 Task: Open Card Card0000000037 in Board Board0000000010 in Workspace WS0000000004 in Trello. Add Member Email0000000013 to Card Card0000000037 in Board Board0000000010 in Workspace WS0000000004 in Trello. Add Green Label titled Label0000000037 to Card Card0000000037 in Board Board0000000010 in Workspace WS0000000004 in Trello. Add Checklist CL0000000037 to Card Card0000000037 in Board Board0000000010 in Workspace WS0000000004 in Trello. Add Dates with Start Date as Apr 08 2023 and Due Date as Apr 30 2023 to Card Card0000000037 in Board Board0000000010 in Workspace WS0000000004 in Trello
Action: Mouse moved to (499, 496)
Screenshot: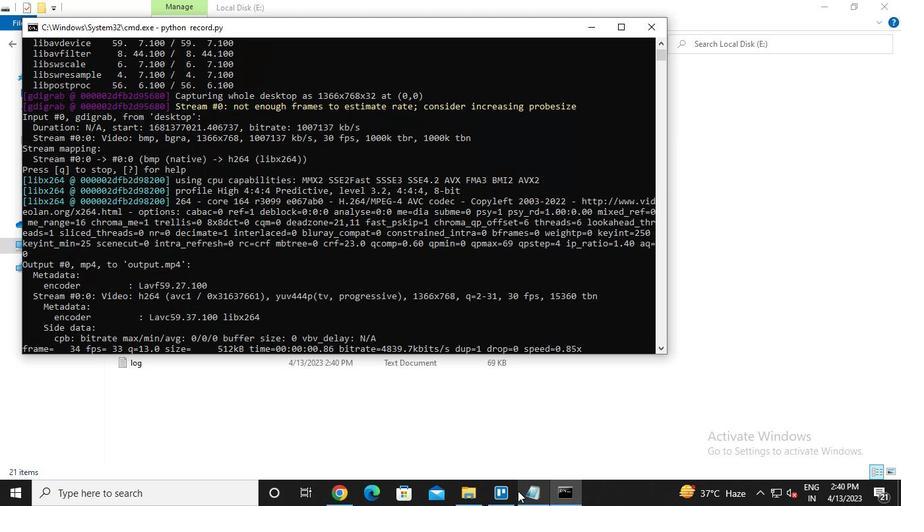
Action: Mouse pressed left at (499, 496)
Screenshot: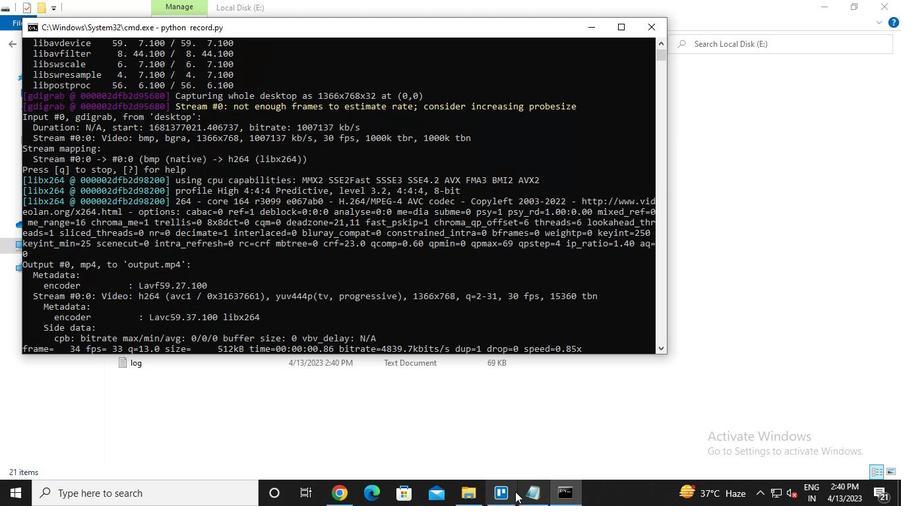 
Action: Mouse moved to (274, 124)
Screenshot: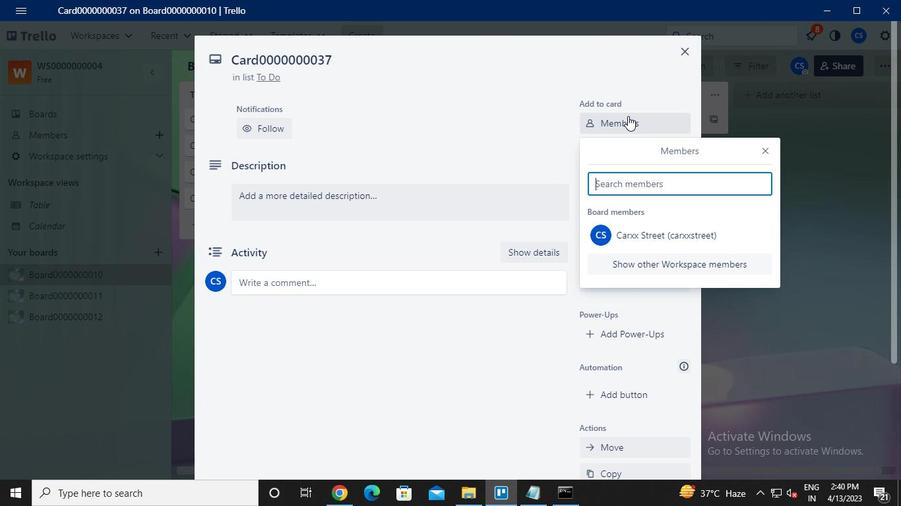 
Action: Mouse pressed left at (274, 124)
Screenshot: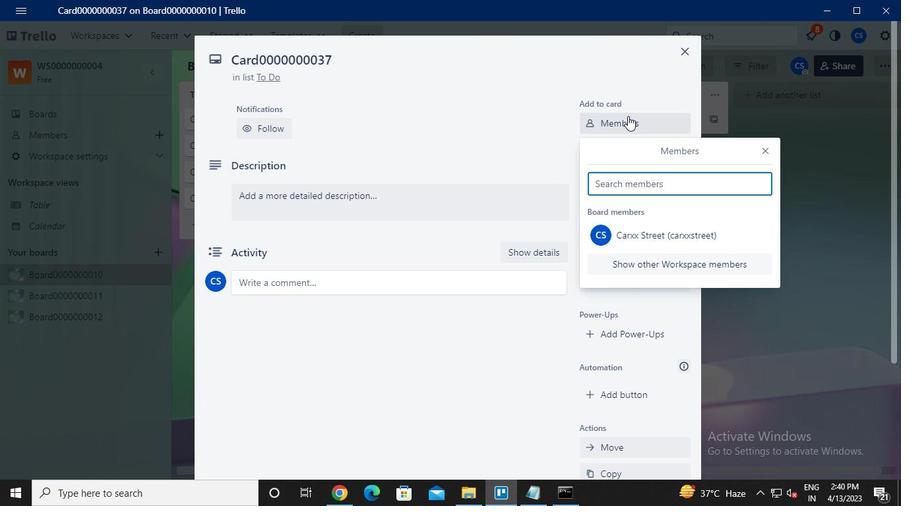 
Action: Mouse moved to (628, 125)
Screenshot: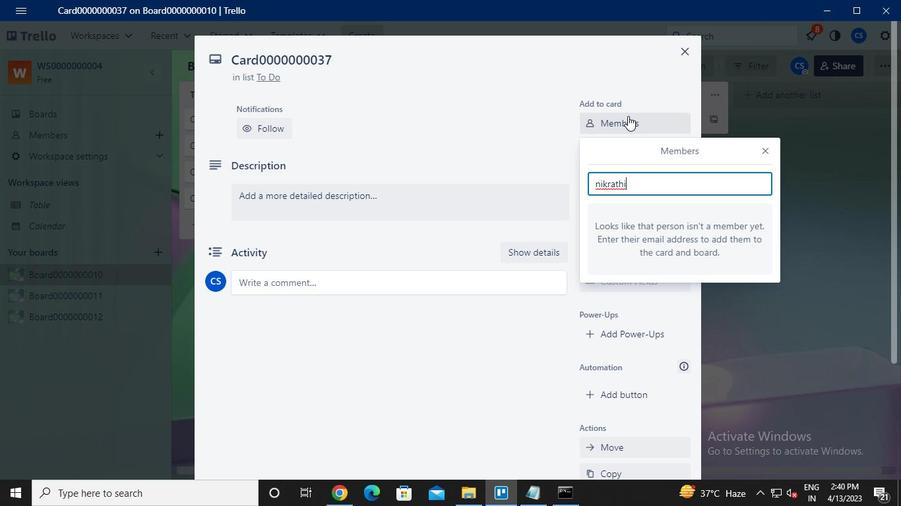 
Action: Mouse pressed left at (628, 125)
Screenshot: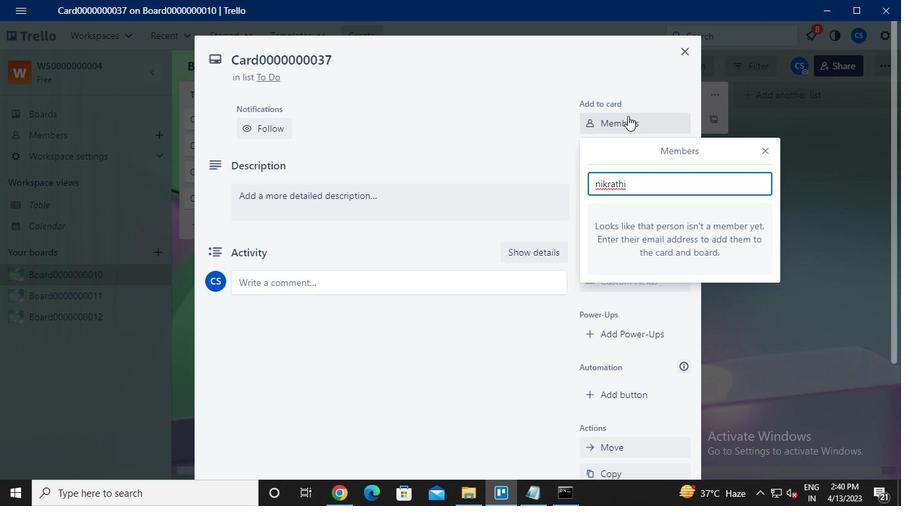 
Action: Mouse moved to (543, 187)
Screenshot: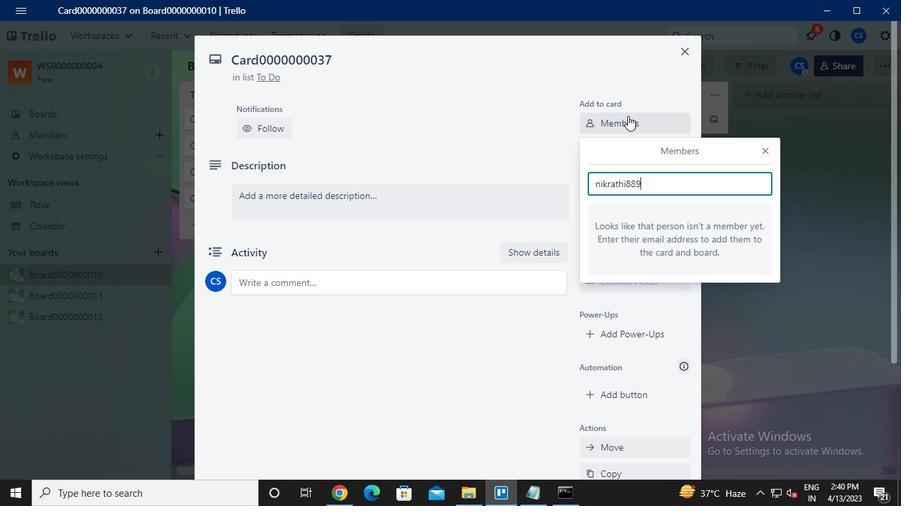 
Action: Keyboard n
Screenshot: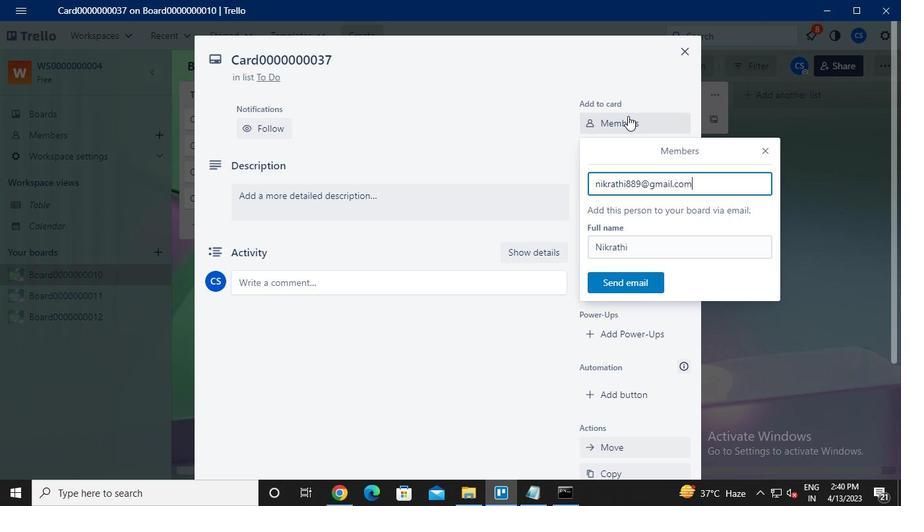 
Action: Keyboard i
Screenshot: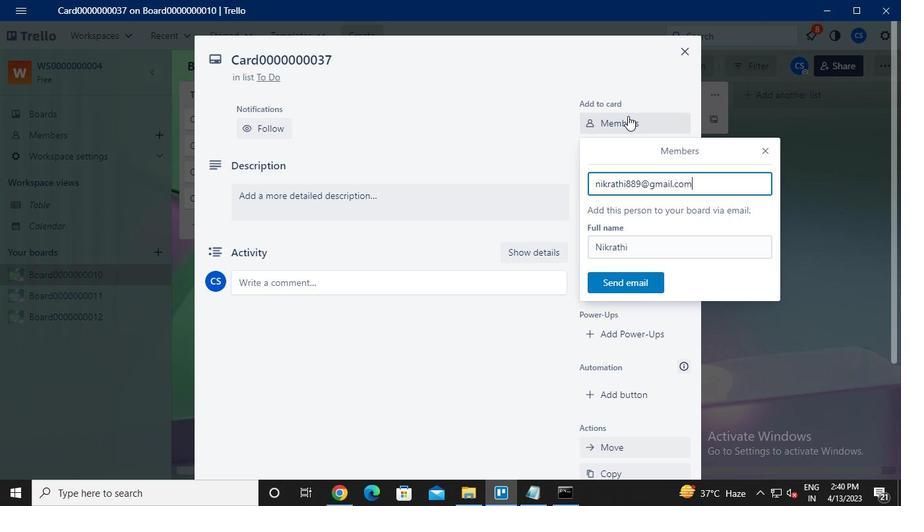 
Action: Keyboard k
Screenshot: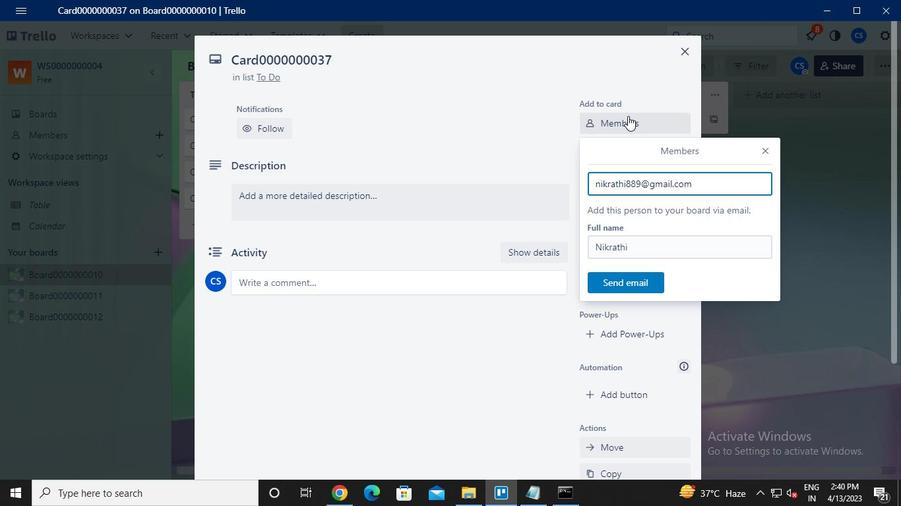 
Action: Keyboard r
Screenshot: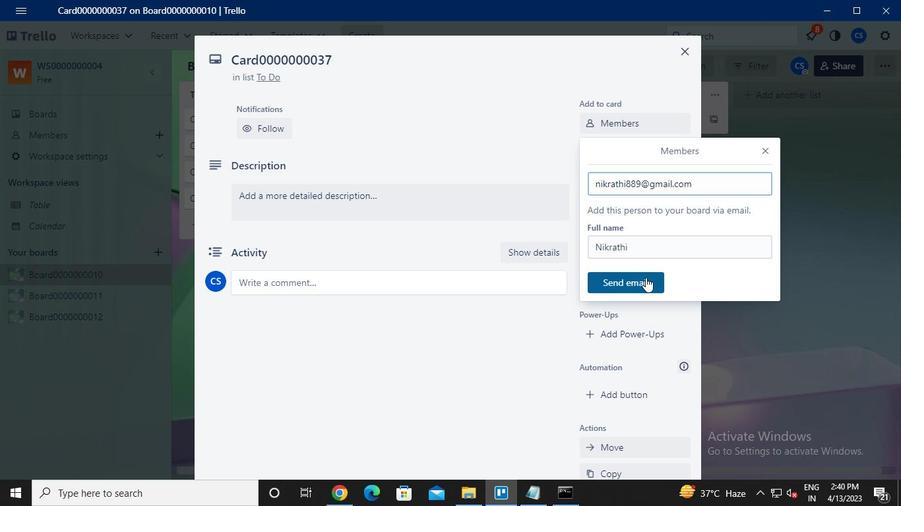 
Action: Keyboard a
Screenshot: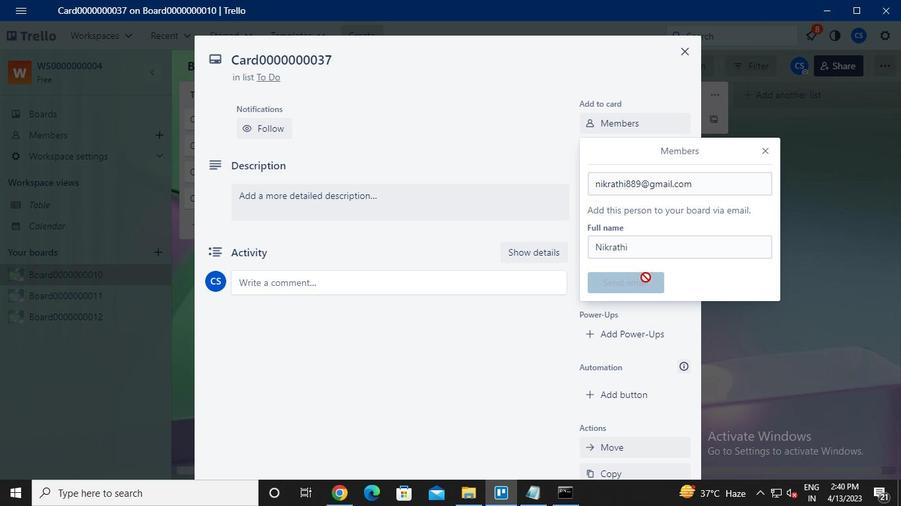 
Action: Keyboard t
Screenshot: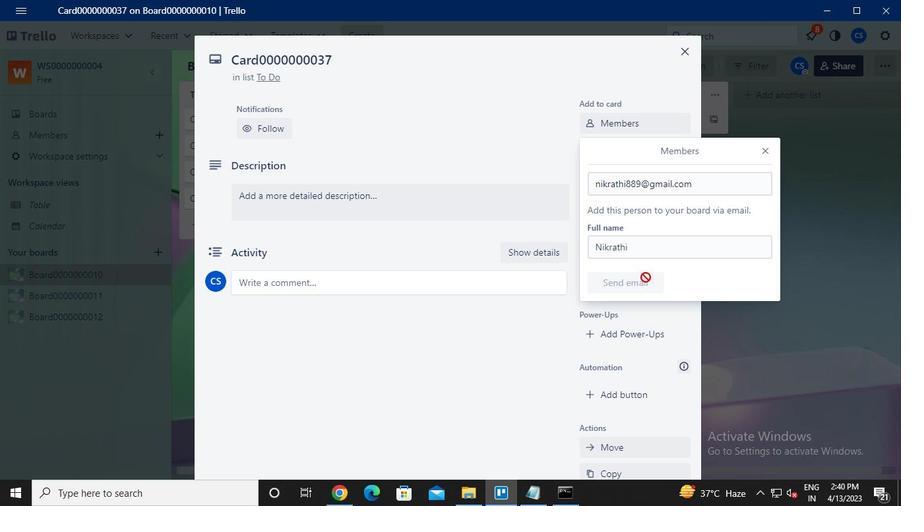 
Action: Keyboard h
Screenshot: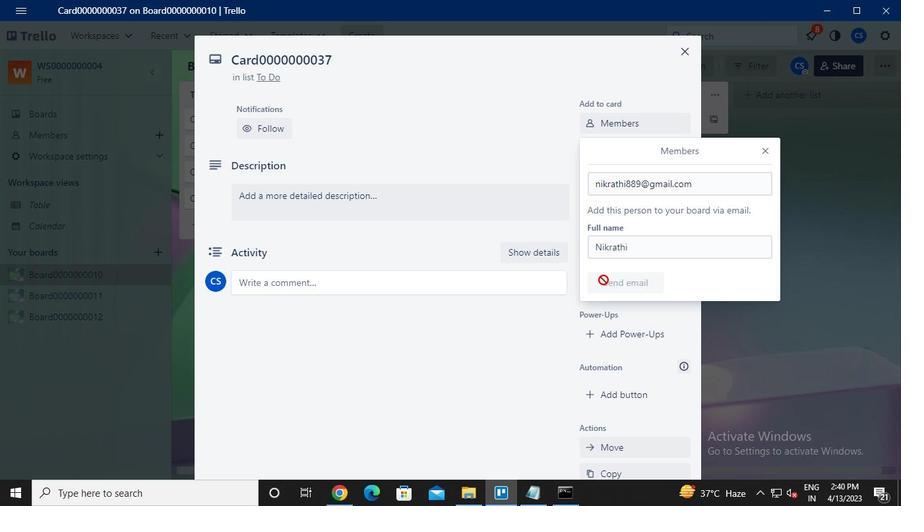 
Action: Keyboard i
Screenshot: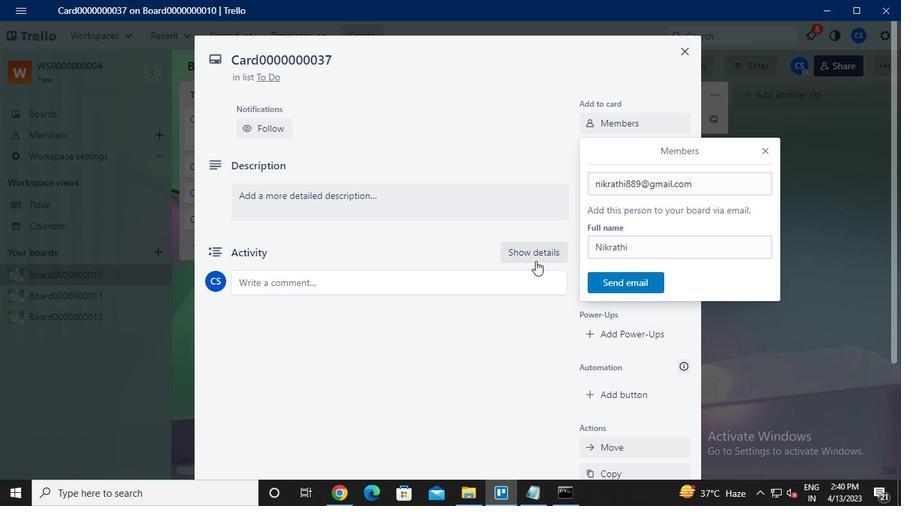 
Action: Keyboard <104>
Screenshot: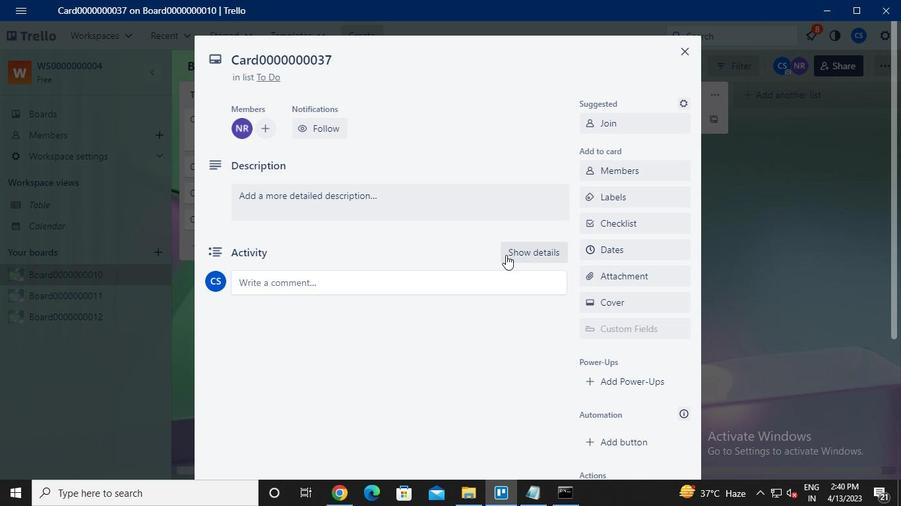 
Action: Keyboard <104>
Screenshot: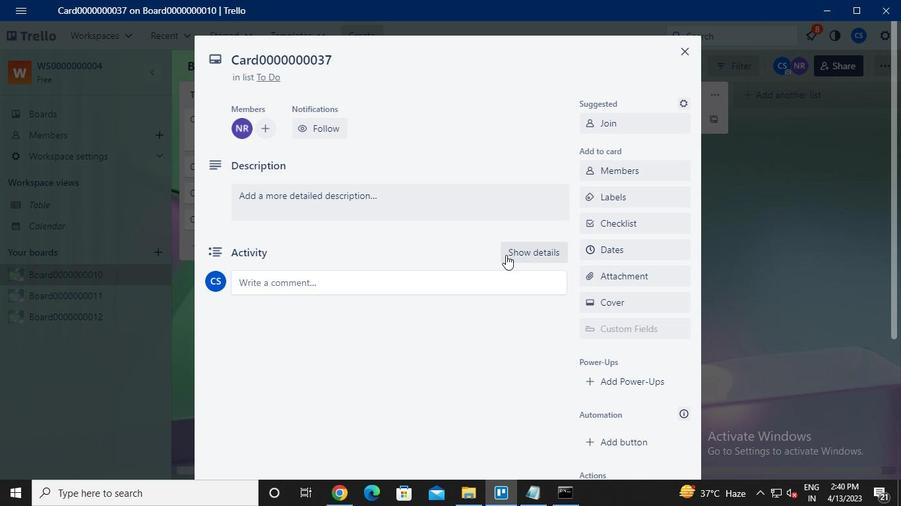 
Action: Keyboard <105>
Screenshot: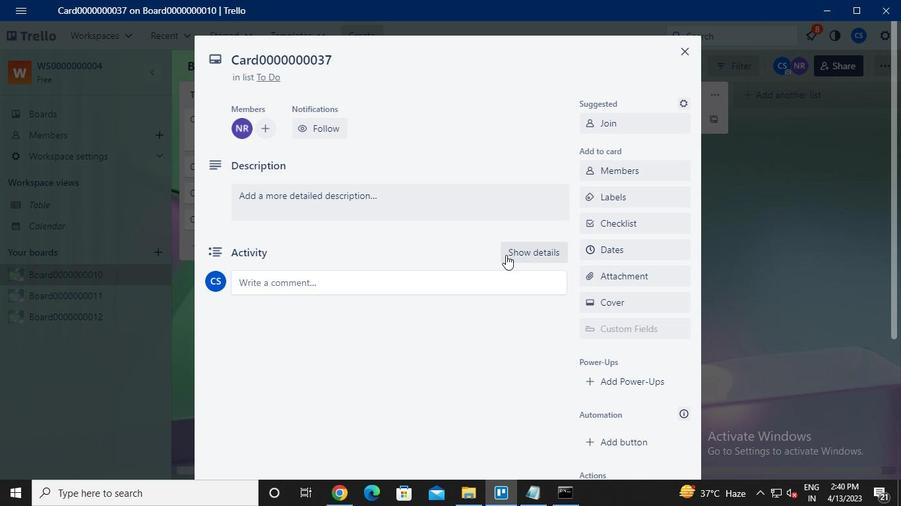 
Action: Keyboard Key.shift
Screenshot: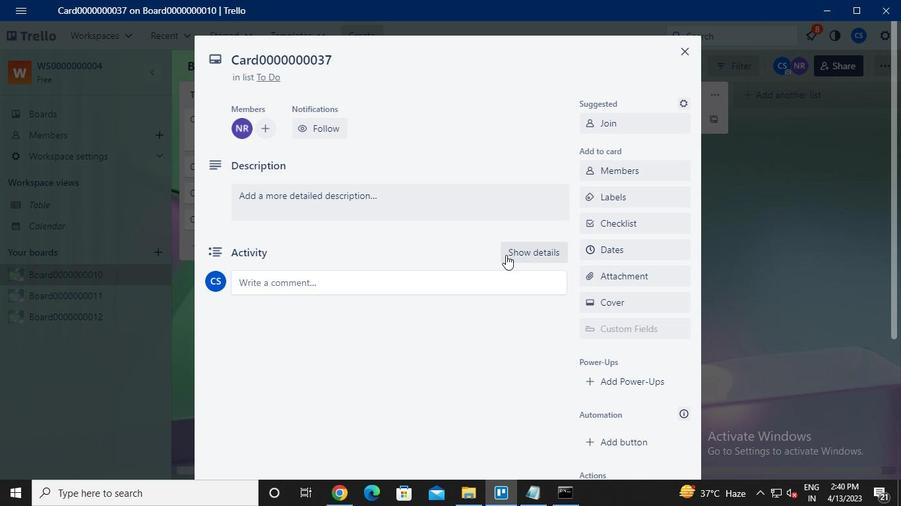 
Action: Keyboard @
Screenshot: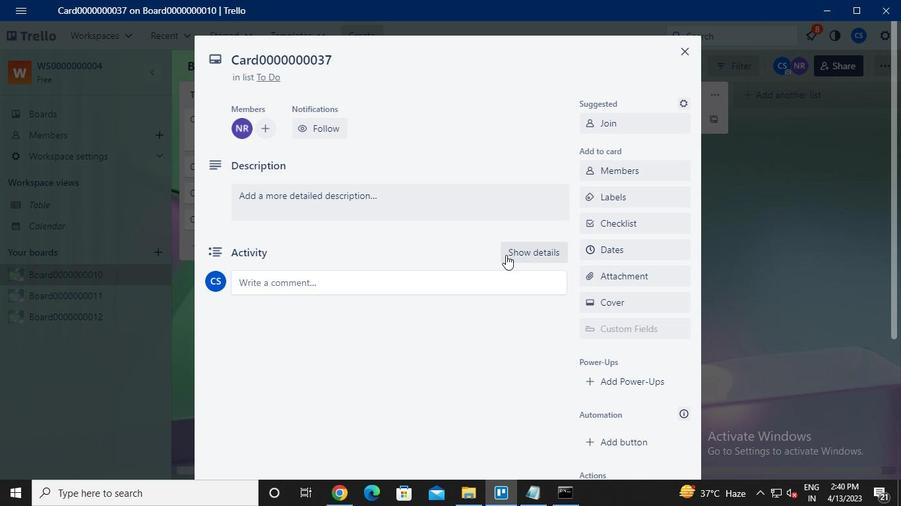 
Action: Keyboard g
Screenshot: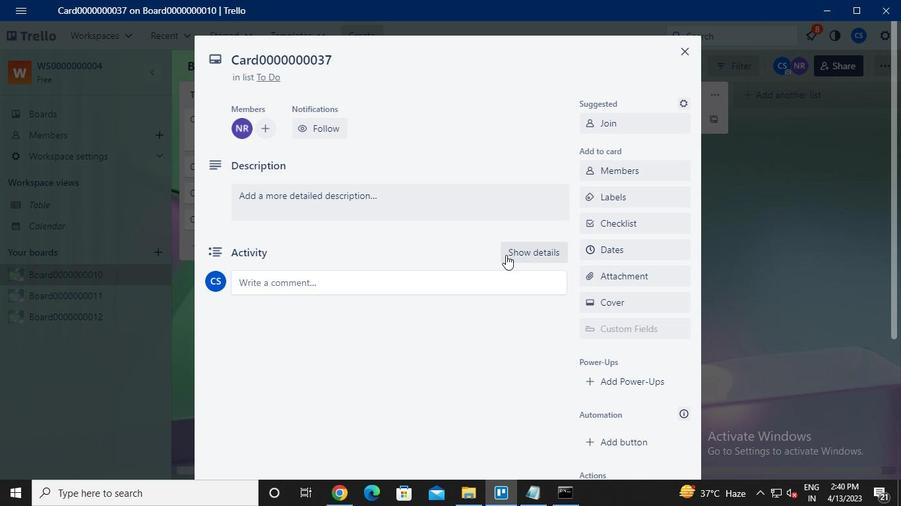
Action: Keyboard m
Screenshot: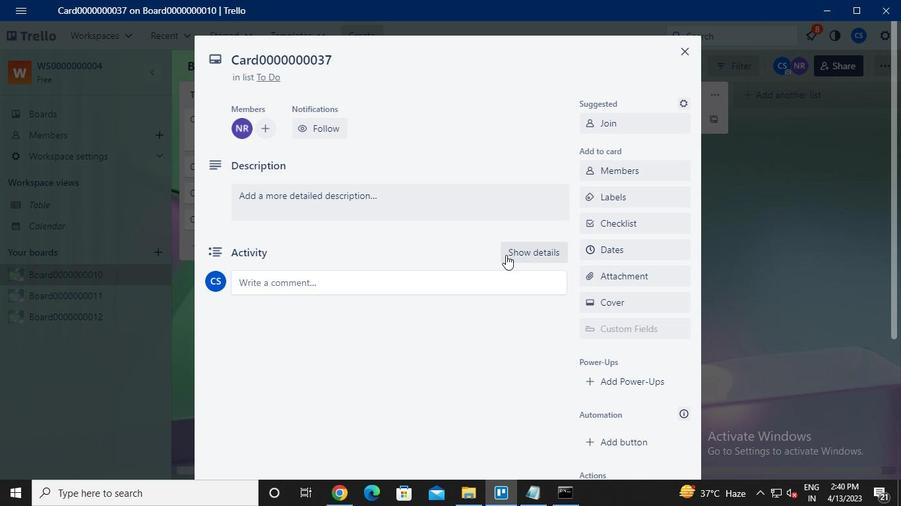 
Action: Keyboard a
Screenshot: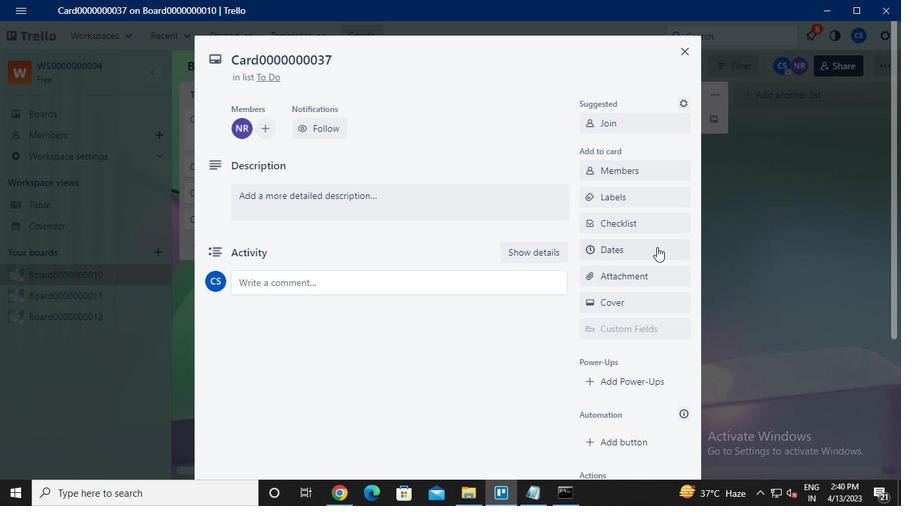 
Action: Keyboard i
Screenshot: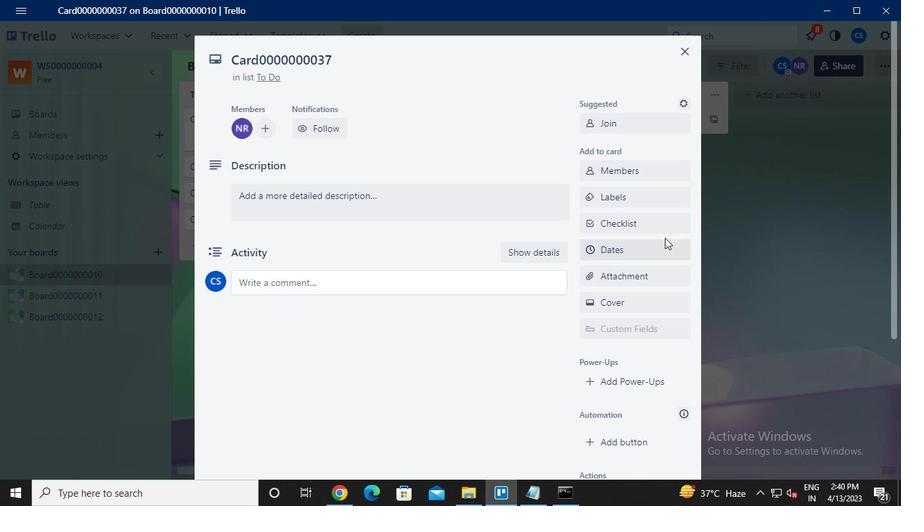 
Action: Keyboard l
Screenshot: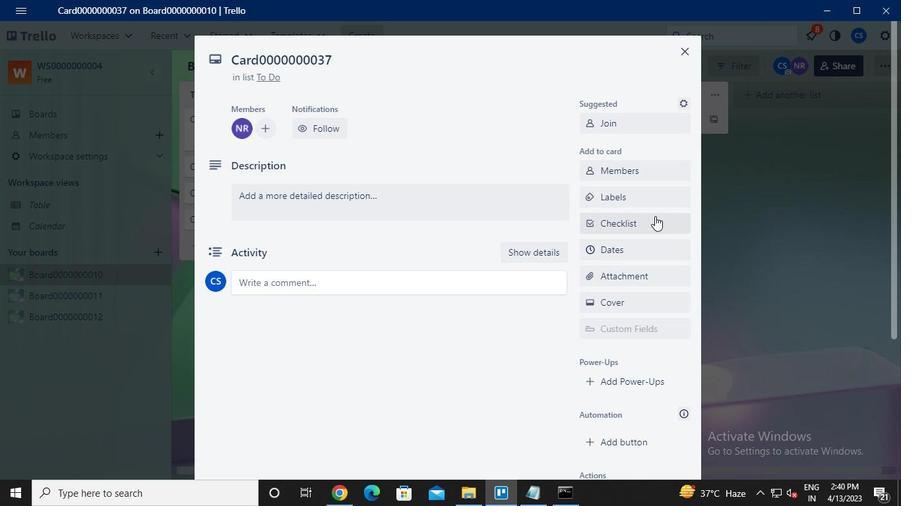
Action: Keyboard .
Screenshot: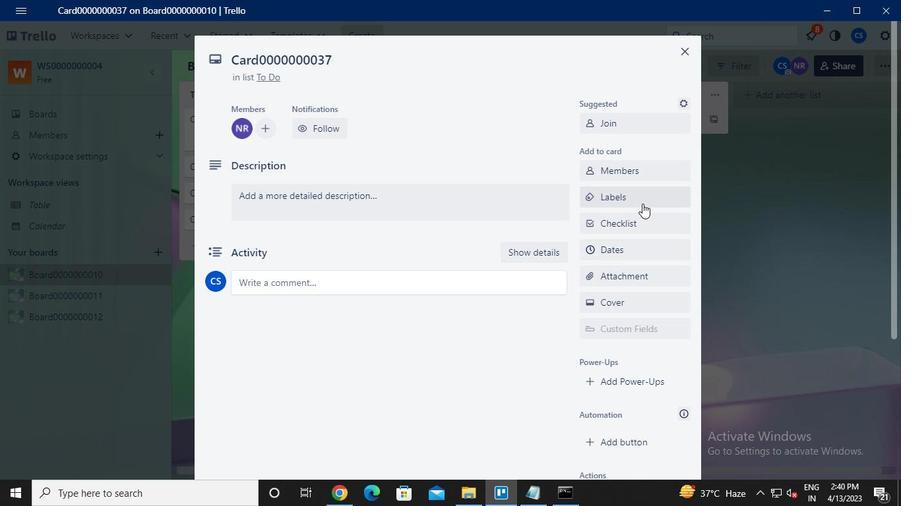 
Action: Keyboard c
Screenshot: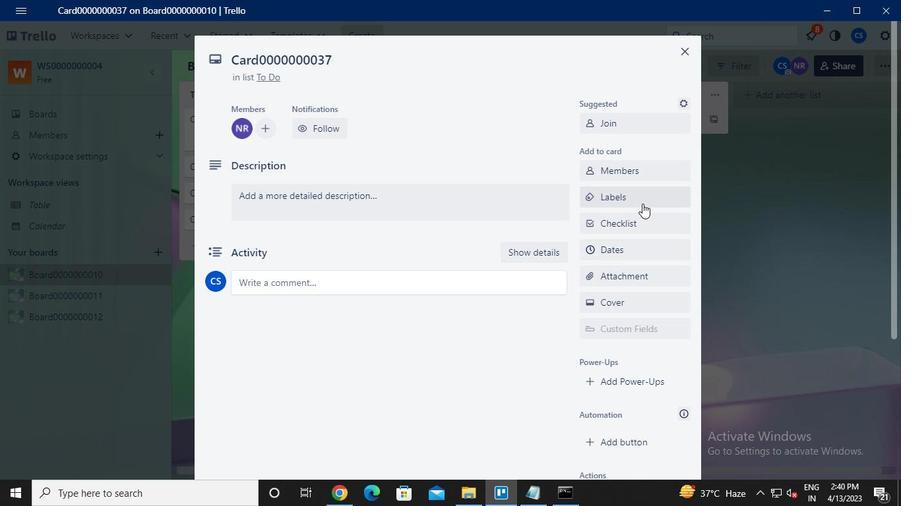 
Action: Keyboard o
Screenshot: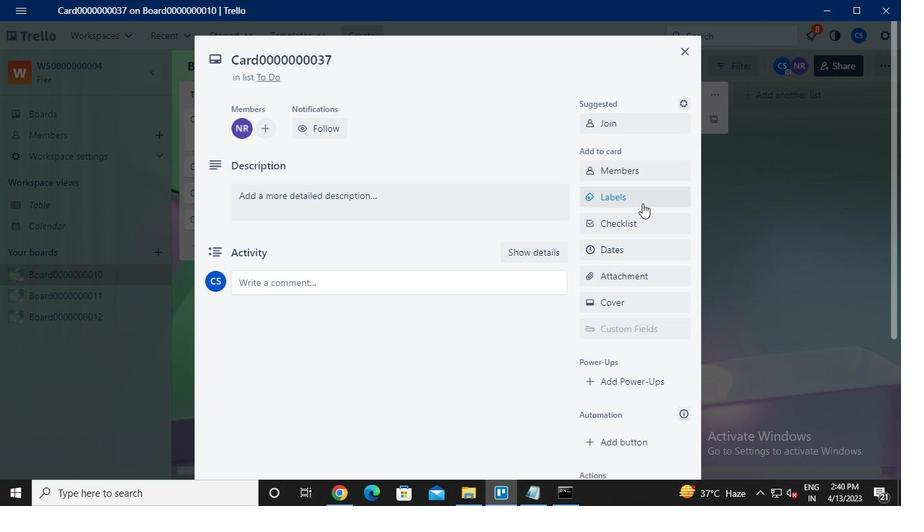 
Action: Keyboard m
Screenshot: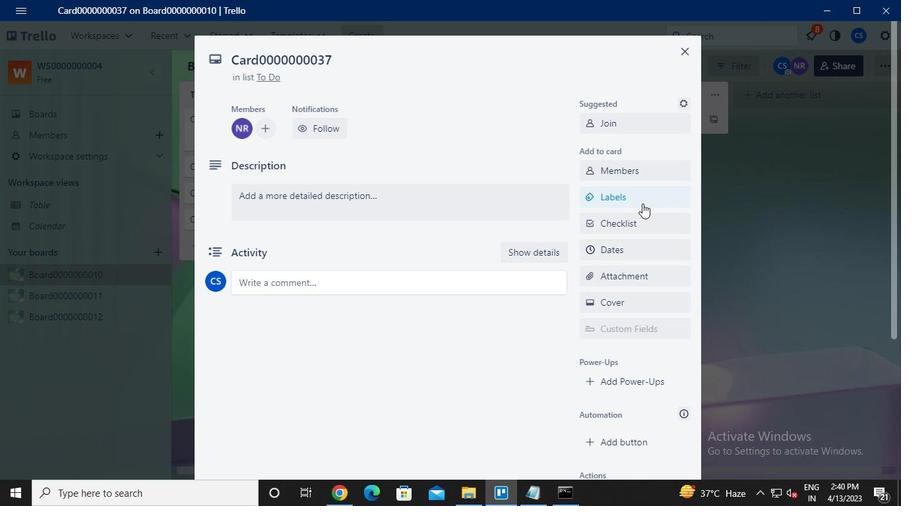 
Action: Keyboard Key.enter
Screenshot: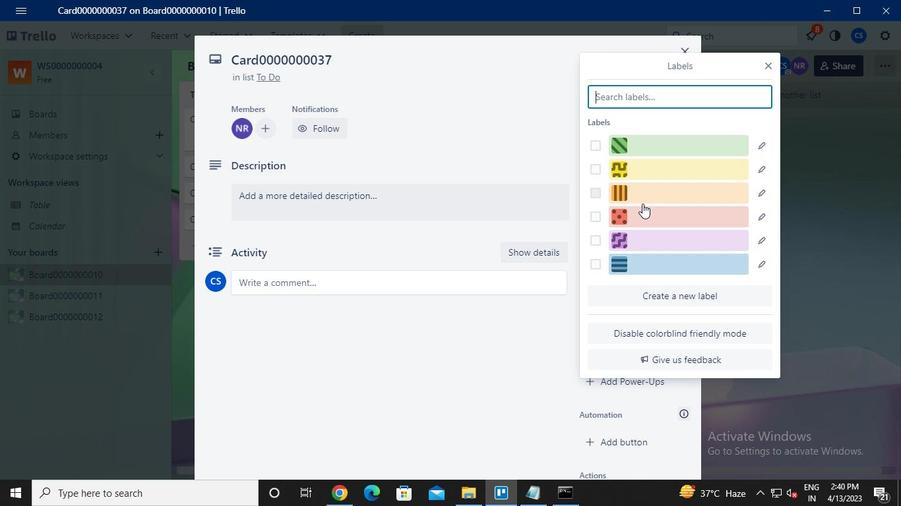 
Action: Mouse moved to (765, 153)
Screenshot: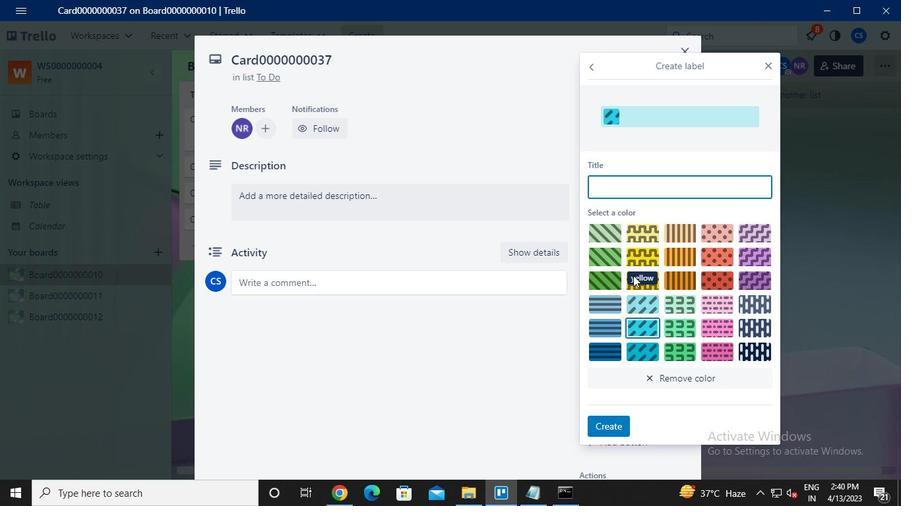 
Action: Mouse pressed left at (765, 153)
Screenshot: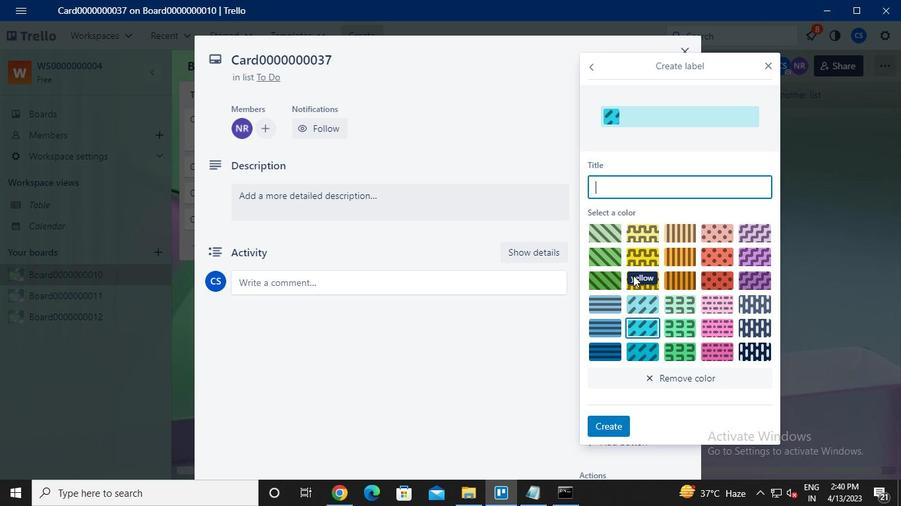 
Action: Mouse moved to (621, 122)
Screenshot: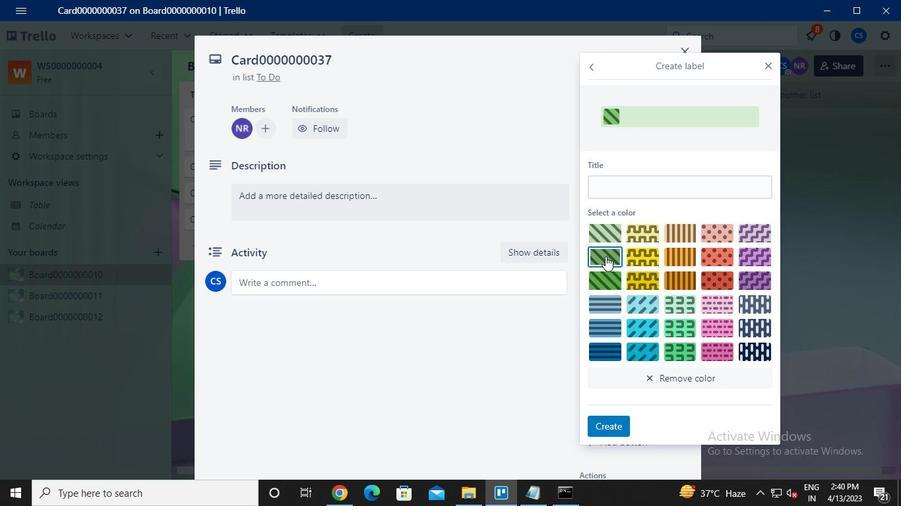 
Action: Mouse pressed left at (621, 122)
Screenshot: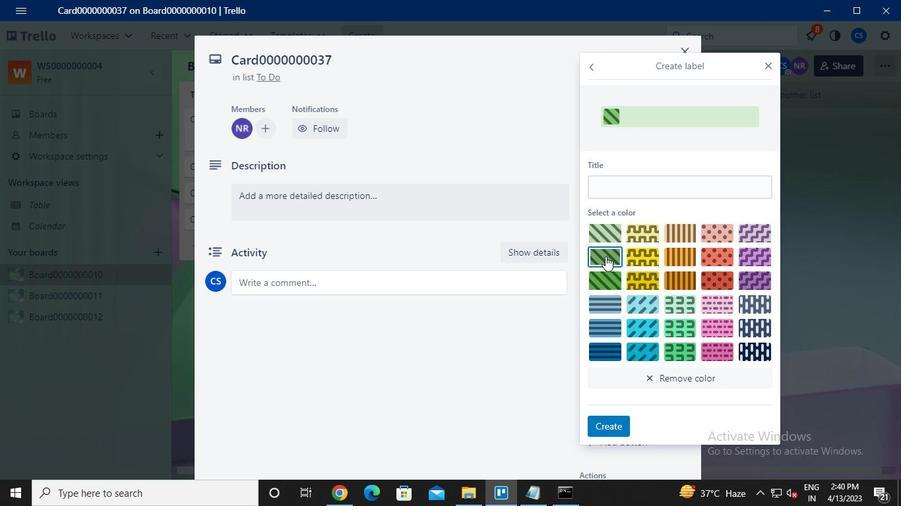 
Action: Mouse moved to (768, 155)
Screenshot: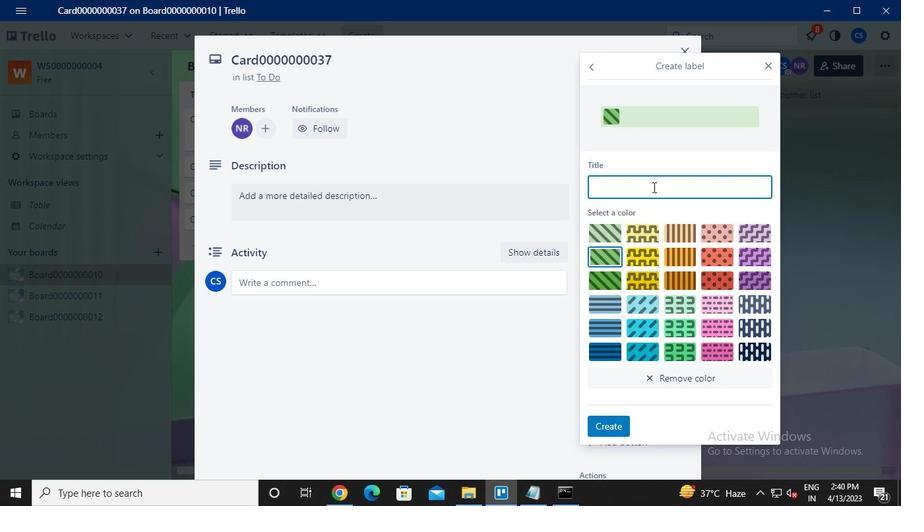 
Action: Mouse pressed left at (768, 155)
Screenshot: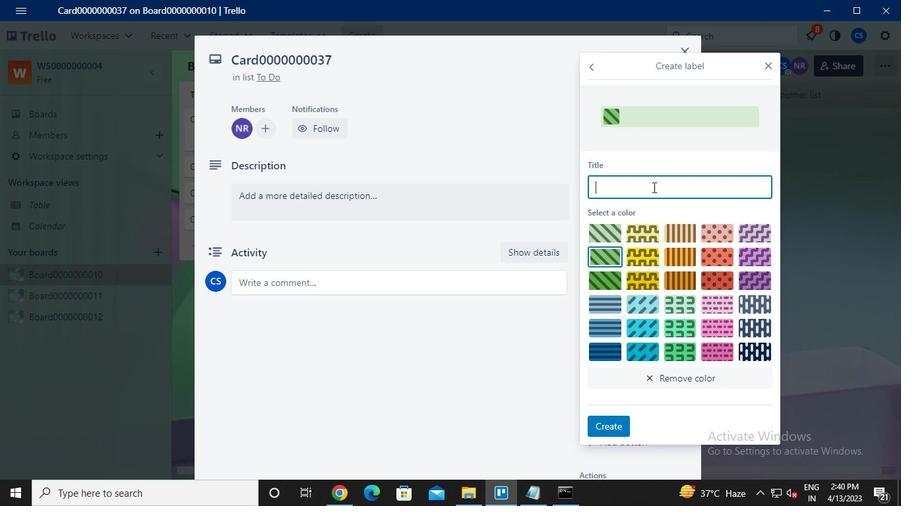 
Action: Mouse moved to (635, 120)
Screenshot: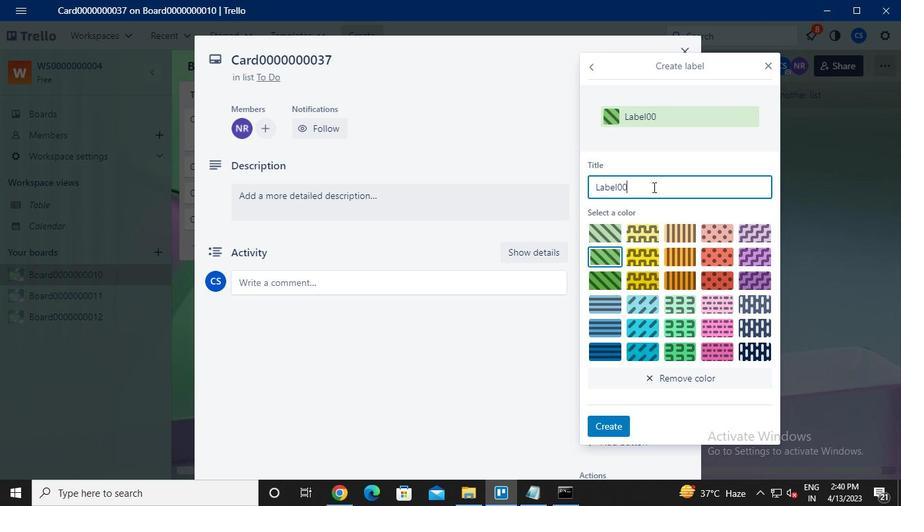 
Action: Mouse pressed left at (635, 120)
Screenshot: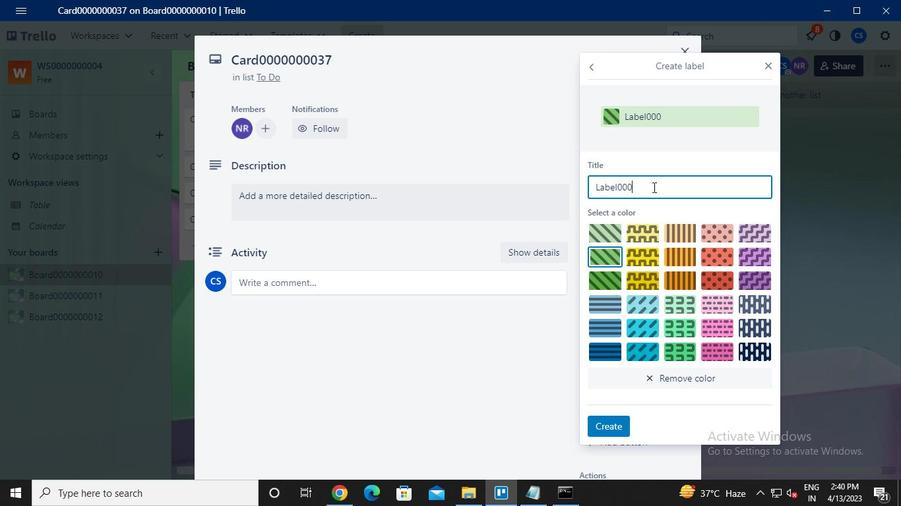 
Action: Mouse moved to (763, 149)
Screenshot: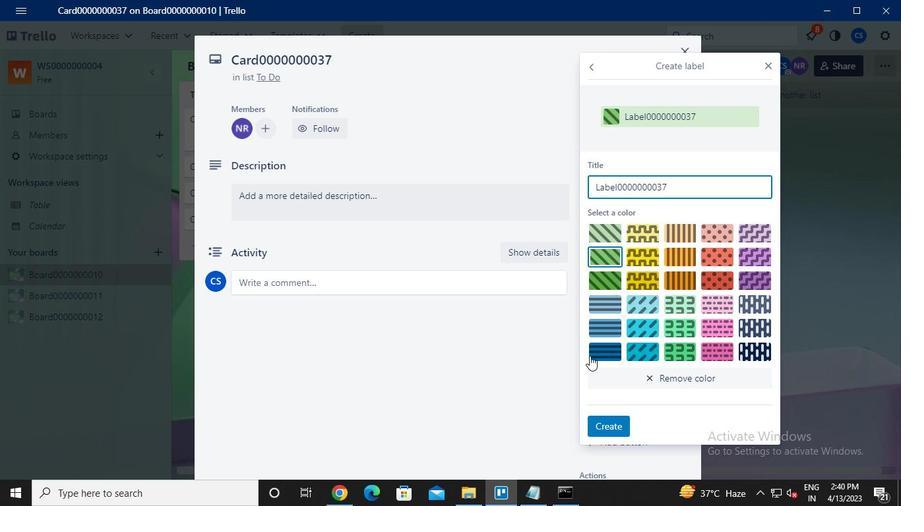 
Action: Mouse pressed left at (763, 149)
Screenshot: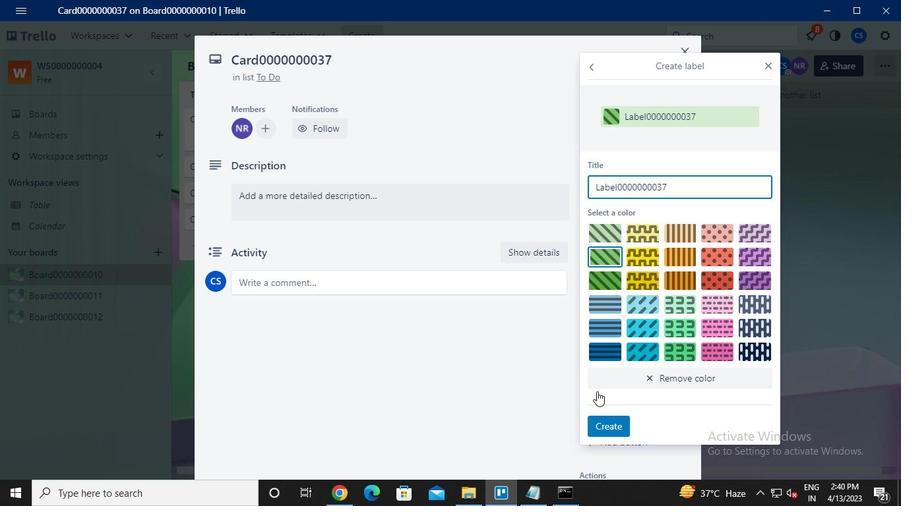 
Action: Mouse moved to (689, 54)
Screenshot: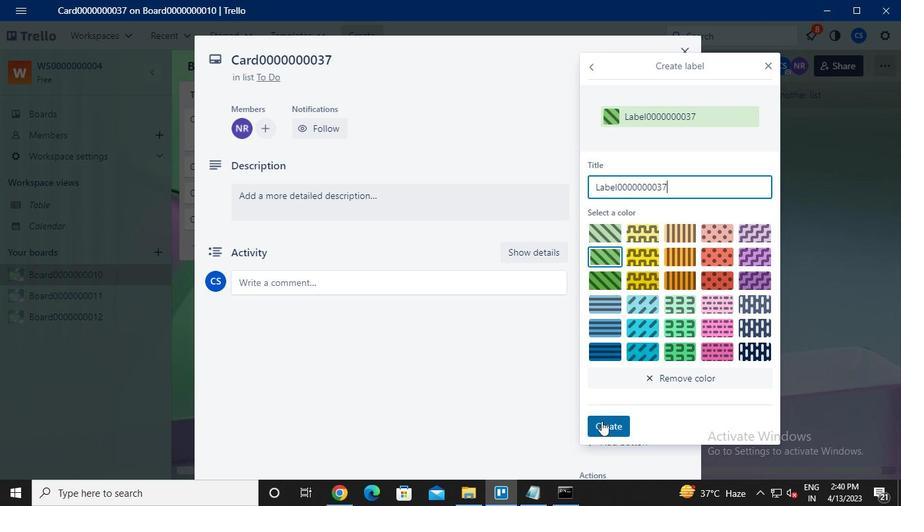 
Action: Mouse pressed left at (689, 54)
Screenshot: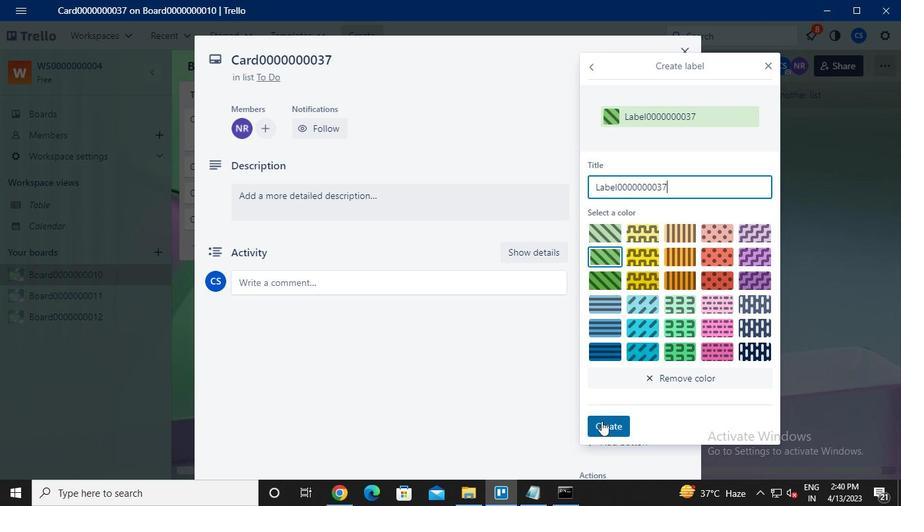 
Action: Mouse moved to (556, 491)
Screenshot: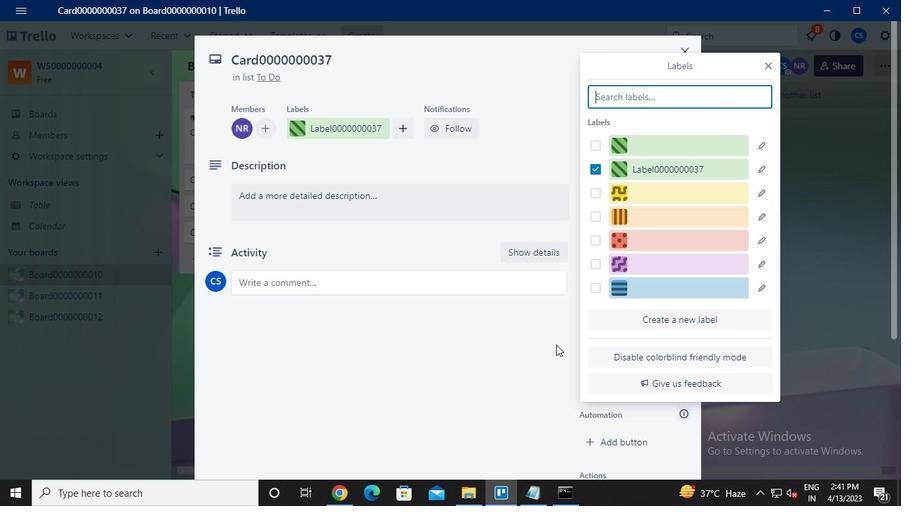 
Action: Mouse pressed left at (556, 491)
Screenshot: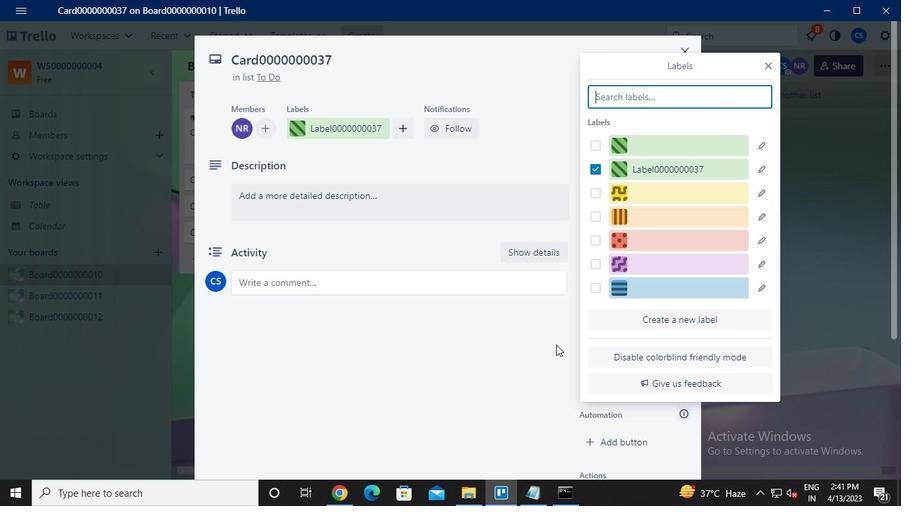 
Action: Mouse moved to (730, 108)
Screenshot: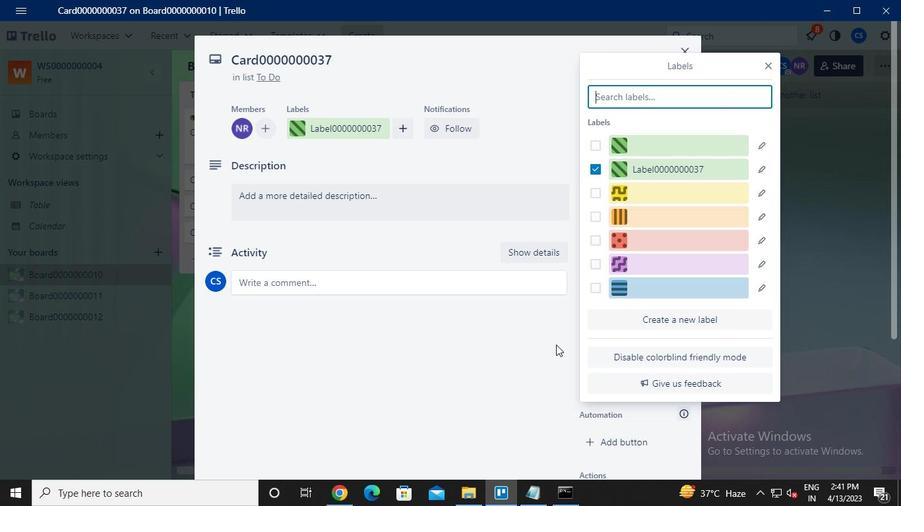 
Action: Mouse pressed left at (730, 108)
Screenshot: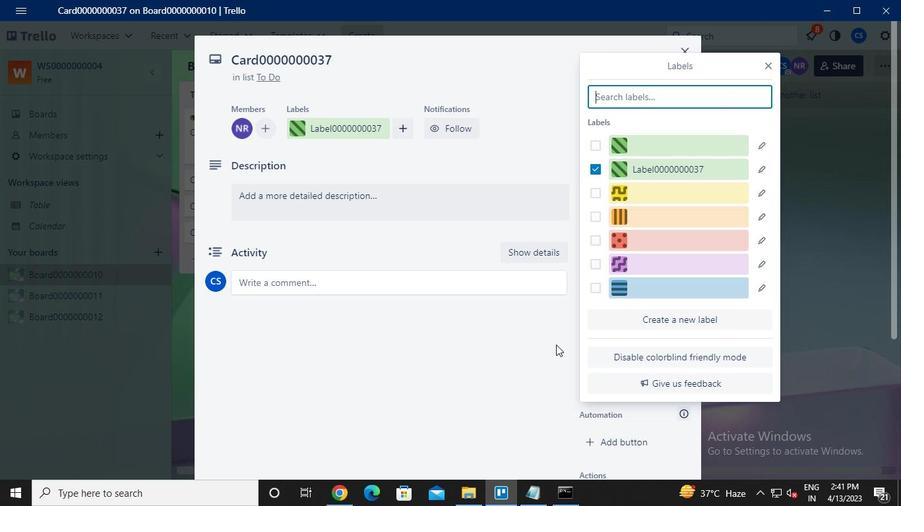 
Action: Mouse moved to (508, 494)
Screenshot: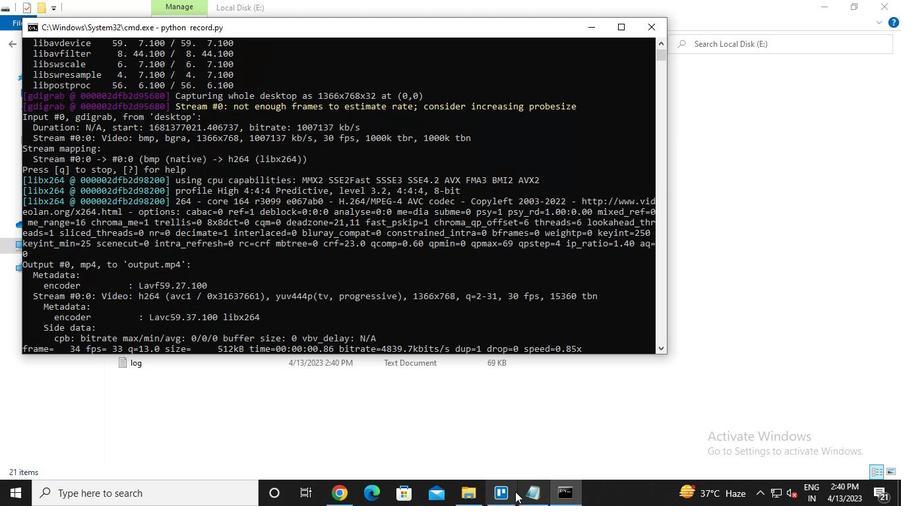 
Action: Mouse pressed left at (508, 494)
Screenshot: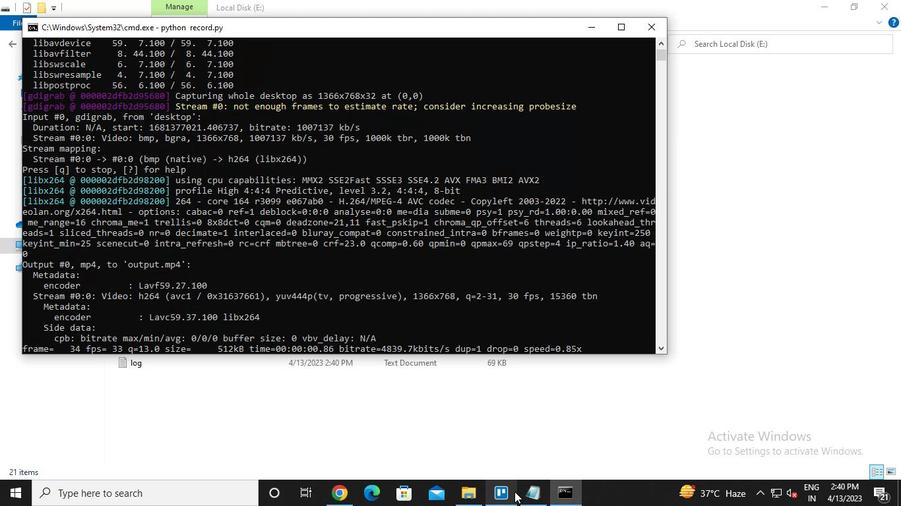 
Action: Mouse moved to (284, 122)
Screenshot: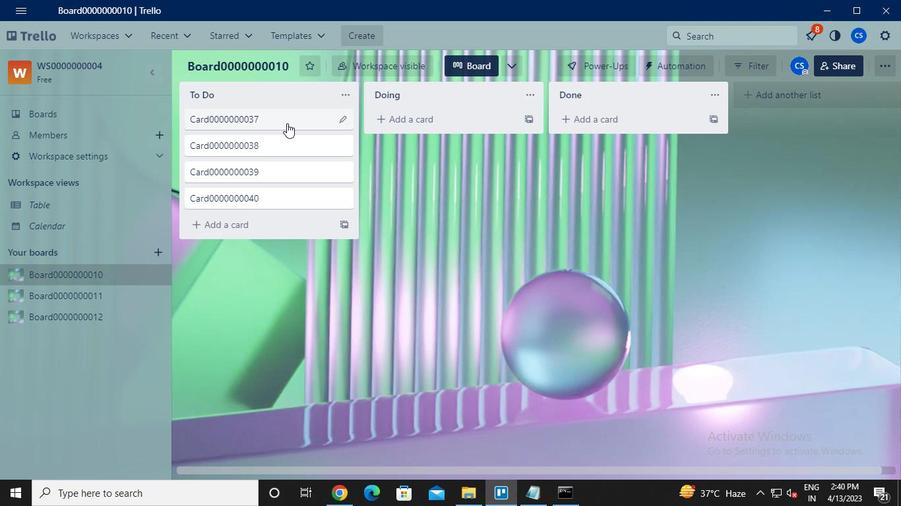 
Action: Mouse pressed left at (284, 122)
Screenshot: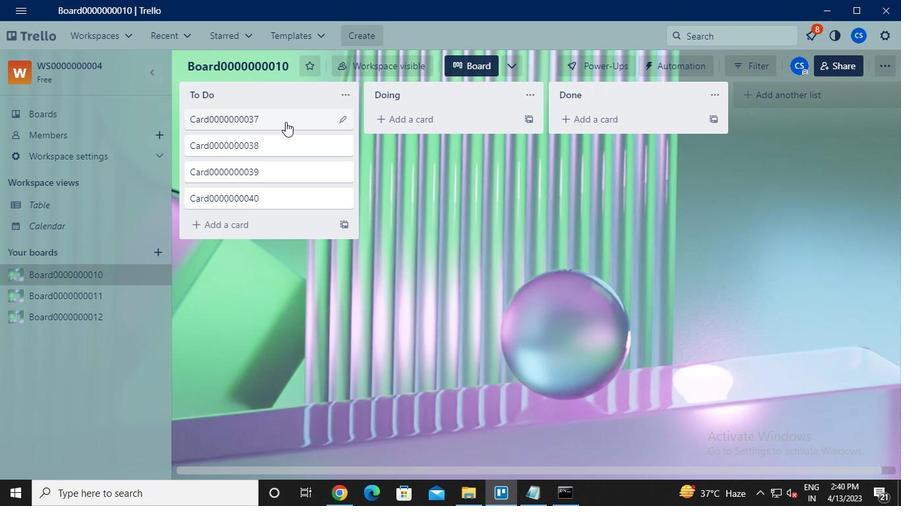 
Action: Mouse moved to (628, 116)
Screenshot: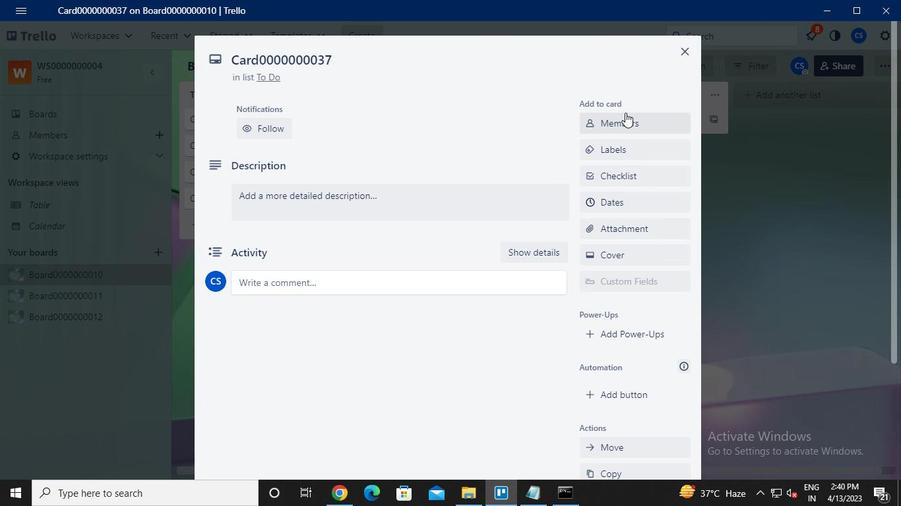
Action: Mouse pressed left at (628, 116)
Screenshot: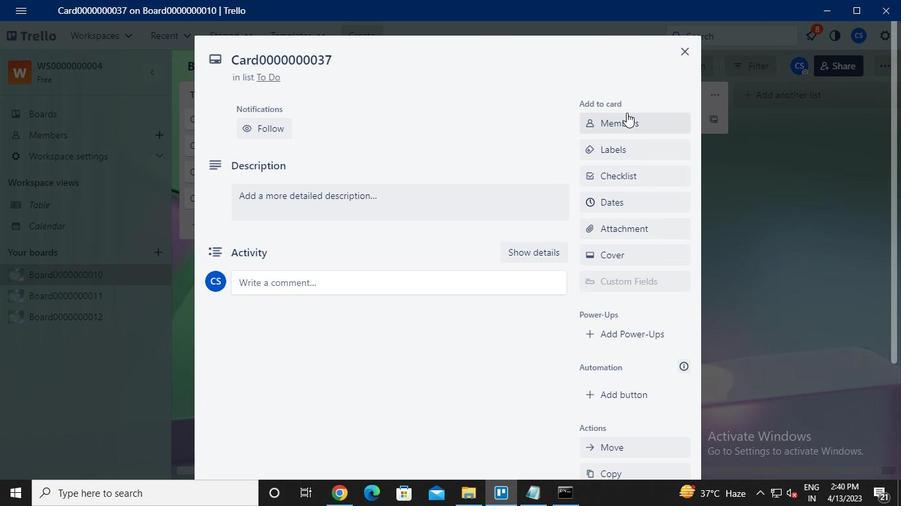 
Action: Keyboard n
Screenshot: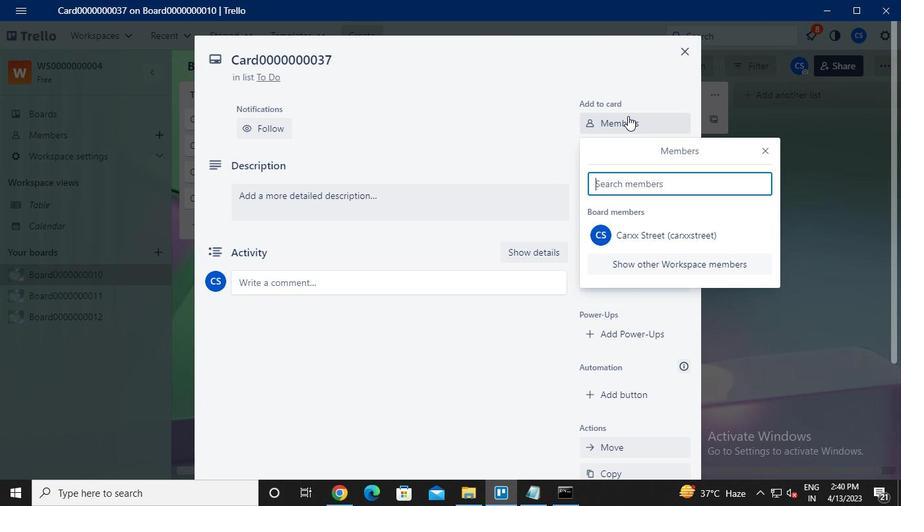
Action: Keyboard i
Screenshot: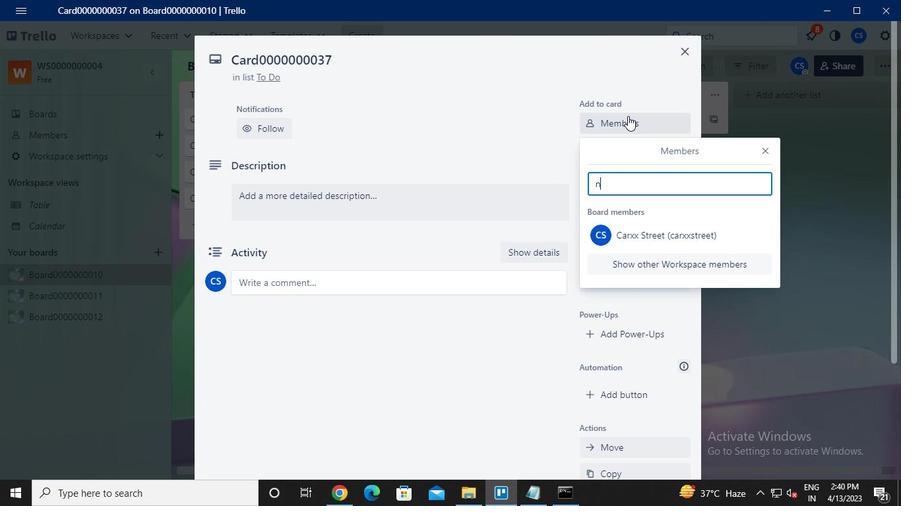 
Action: Keyboard k
Screenshot: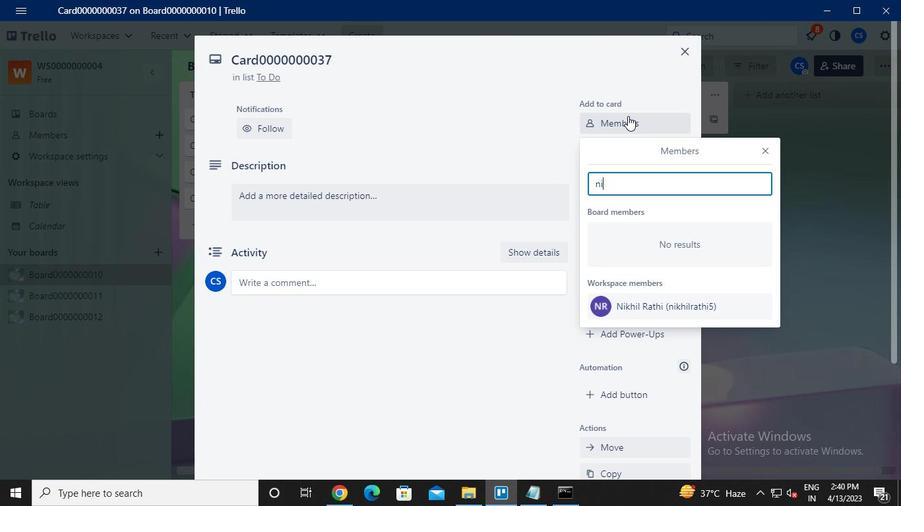 
Action: Keyboard r
Screenshot: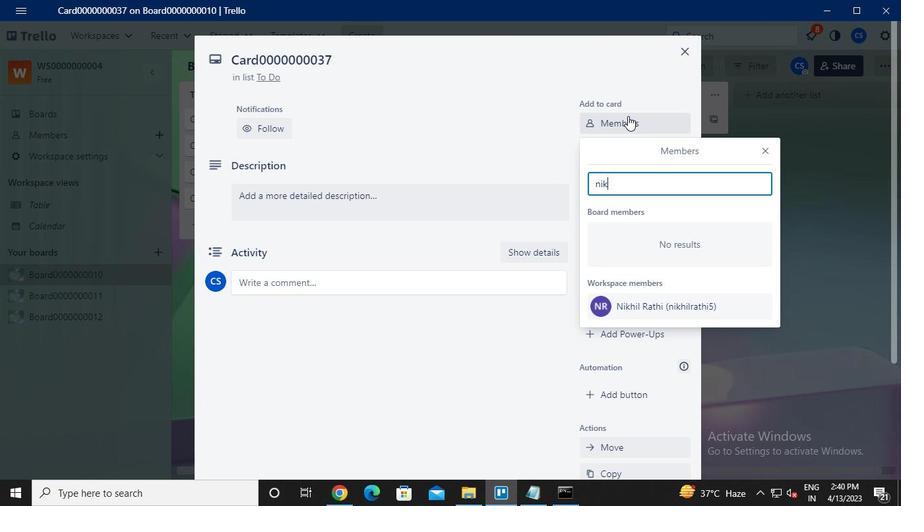 
Action: Keyboard a
Screenshot: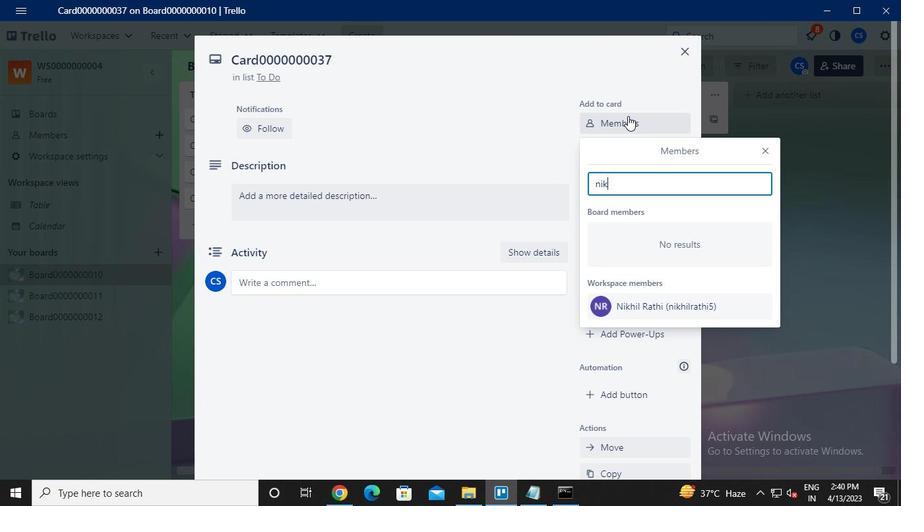 
Action: Keyboard t
Screenshot: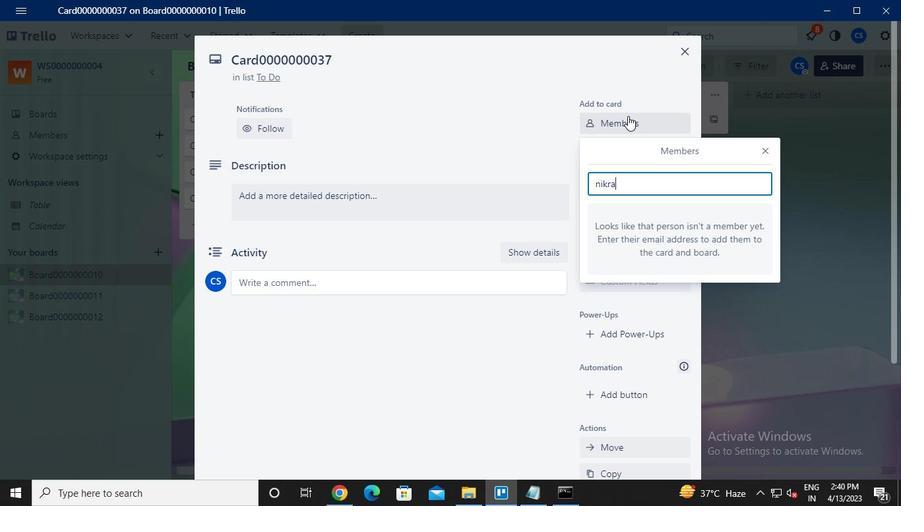 
Action: Keyboard h
Screenshot: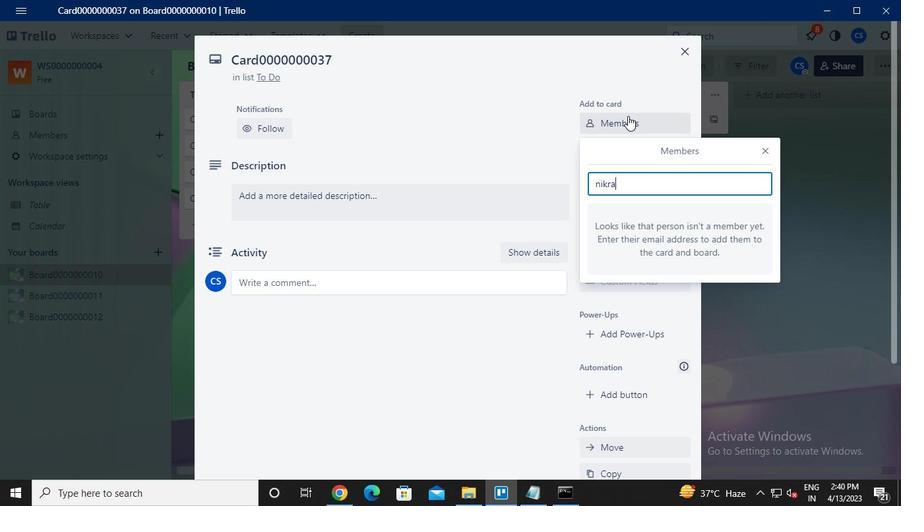 
Action: Keyboard i
Screenshot: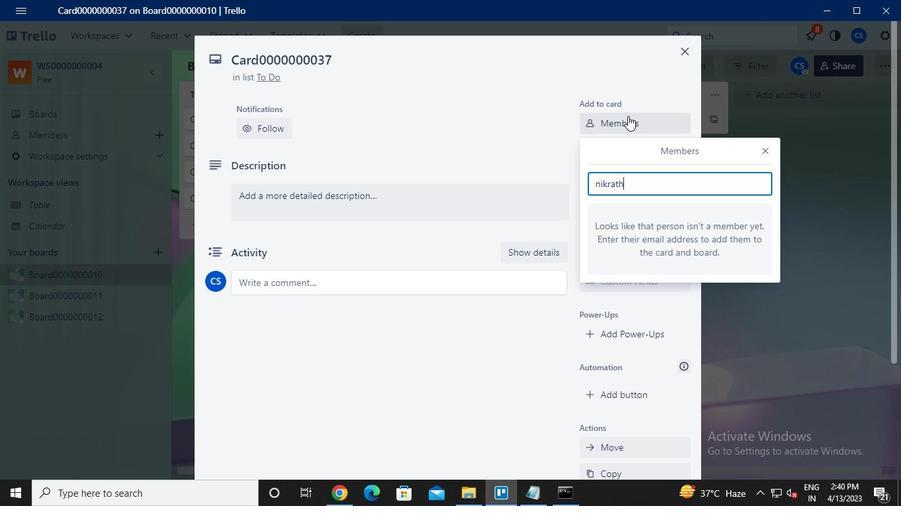 
Action: Keyboard <104>
Screenshot: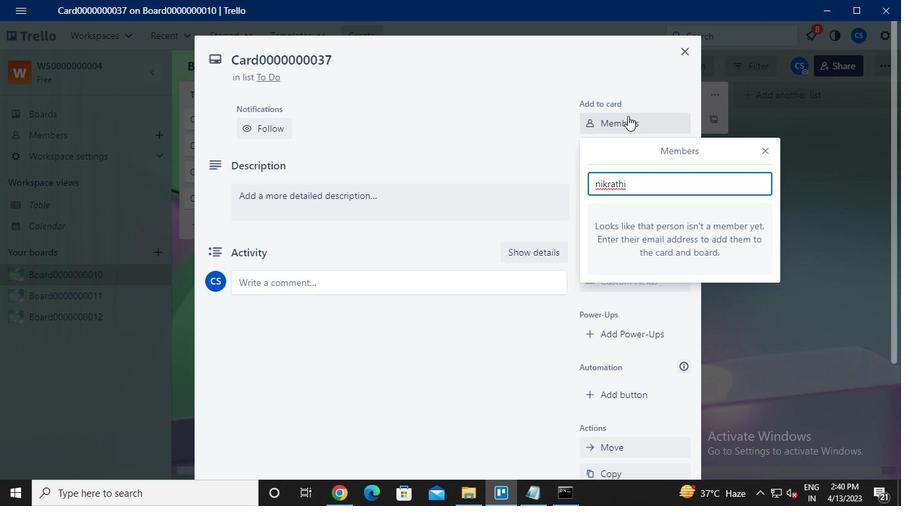 
Action: Keyboard <104>
Screenshot: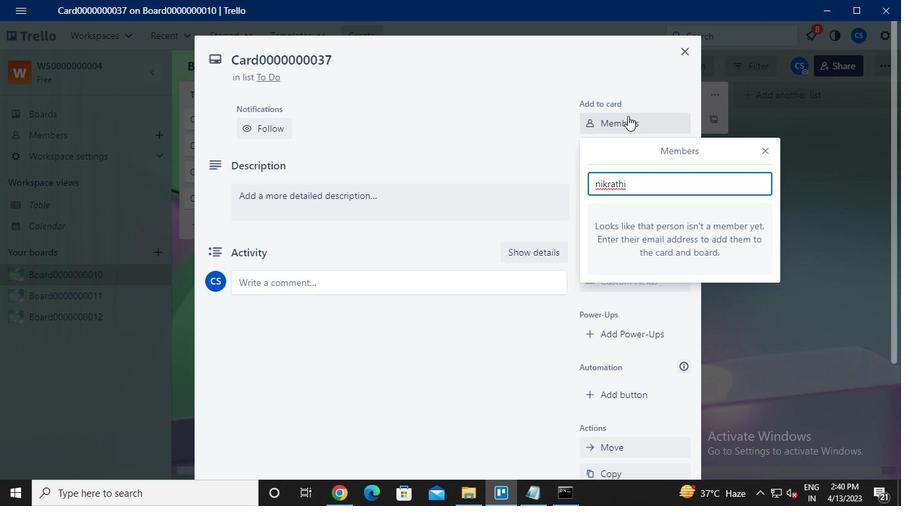 
Action: Keyboard <105>
Screenshot: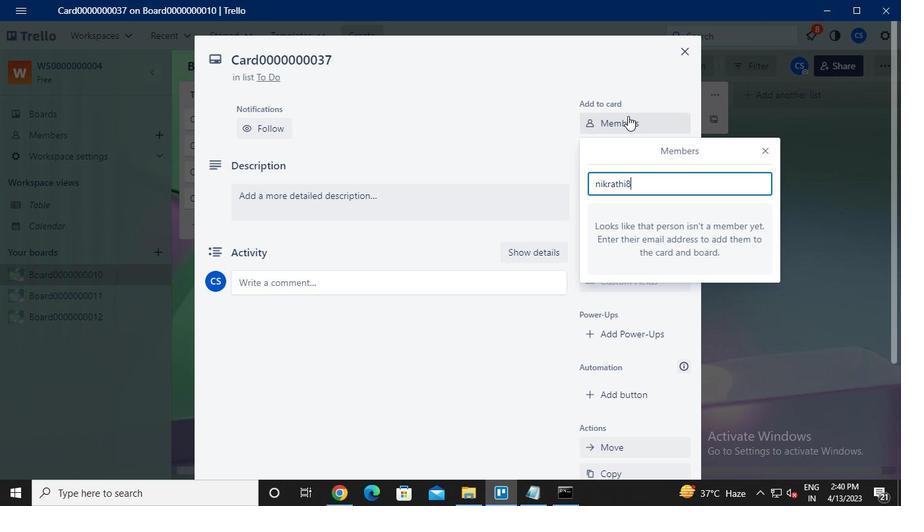 
Action: Keyboard Key.shift
Screenshot: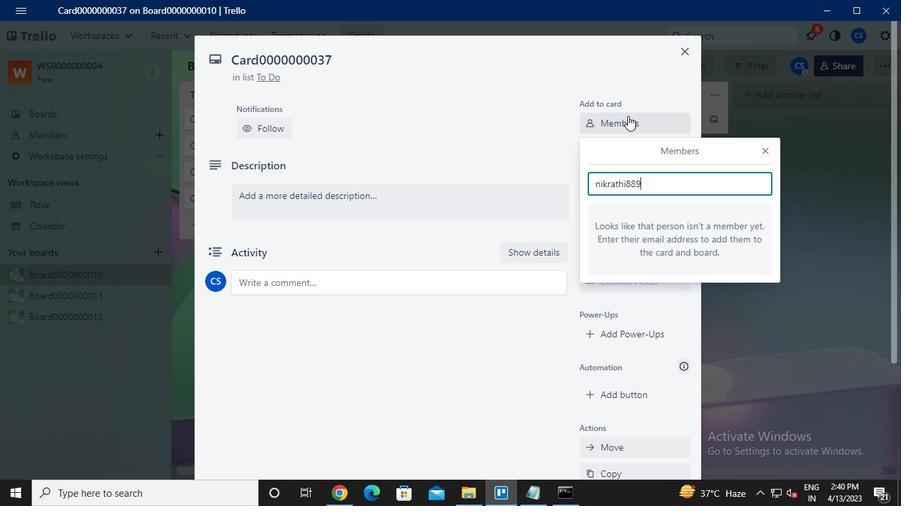 
Action: Keyboard @
Screenshot: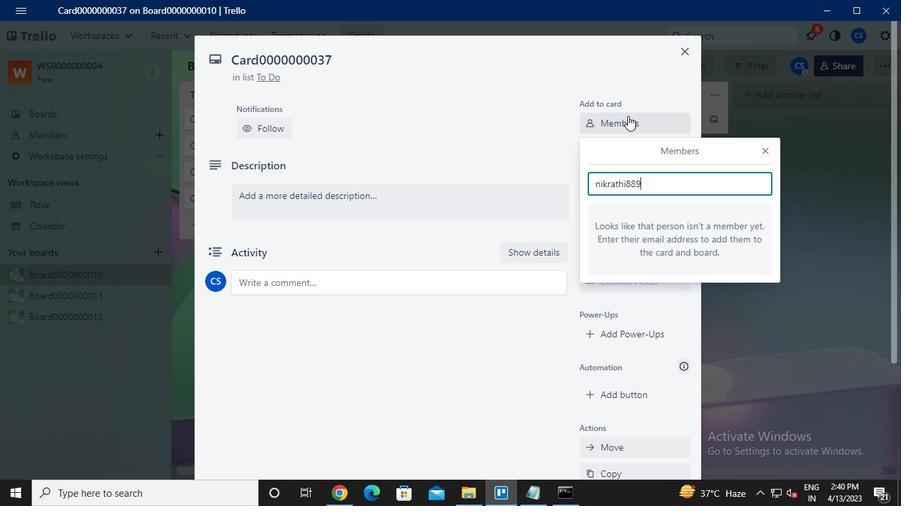 
Action: Keyboard g
Screenshot: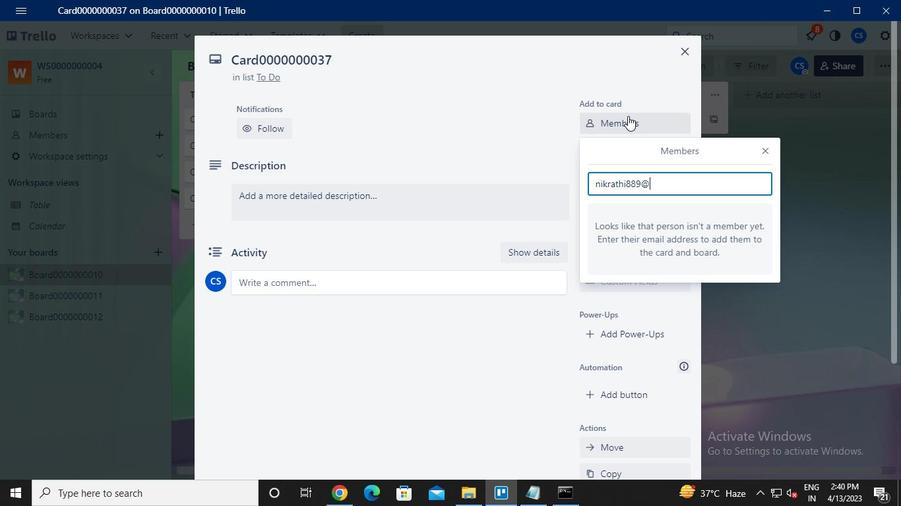 
Action: Keyboard m
Screenshot: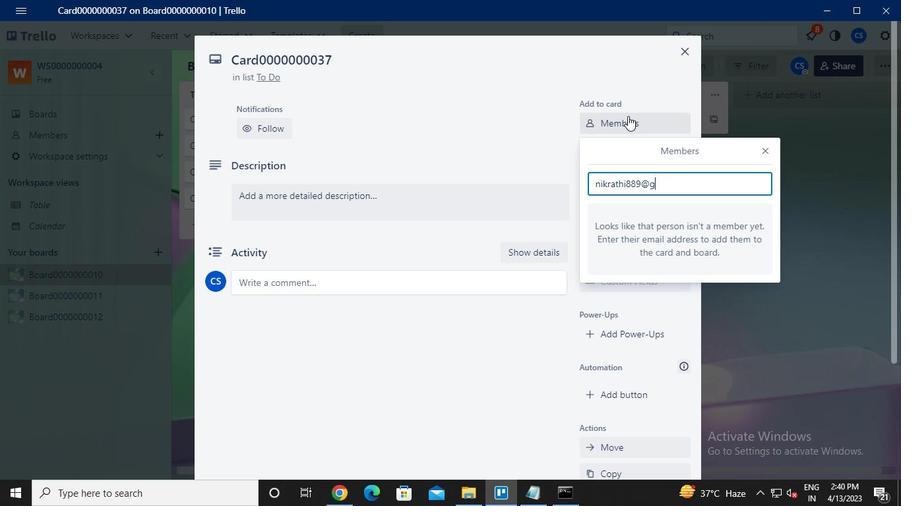 
Action: Keyboard a
Screenshot: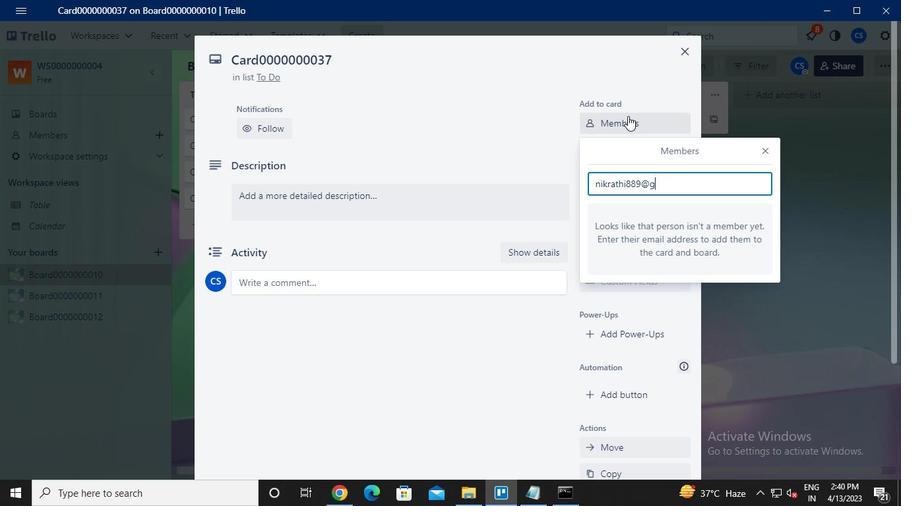 
Action: Keyboard i
Screenshot: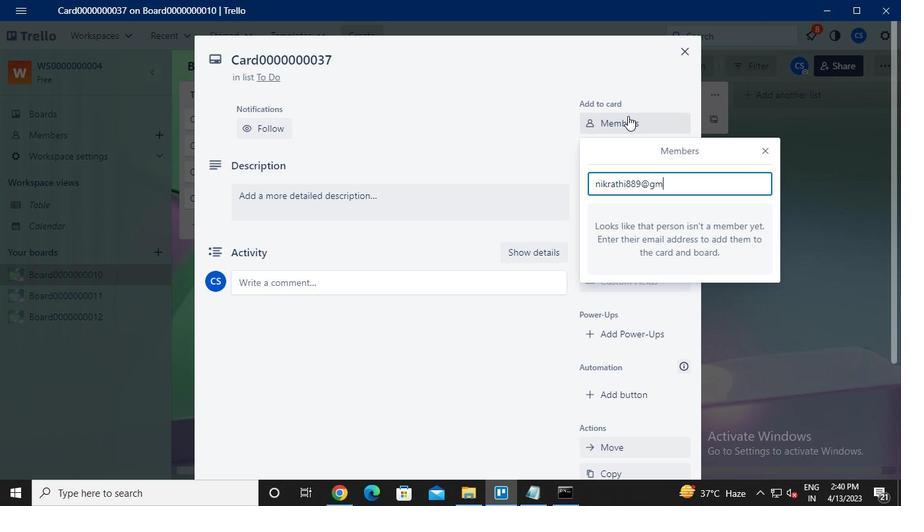 
Action: Keyboard l
Screenshot: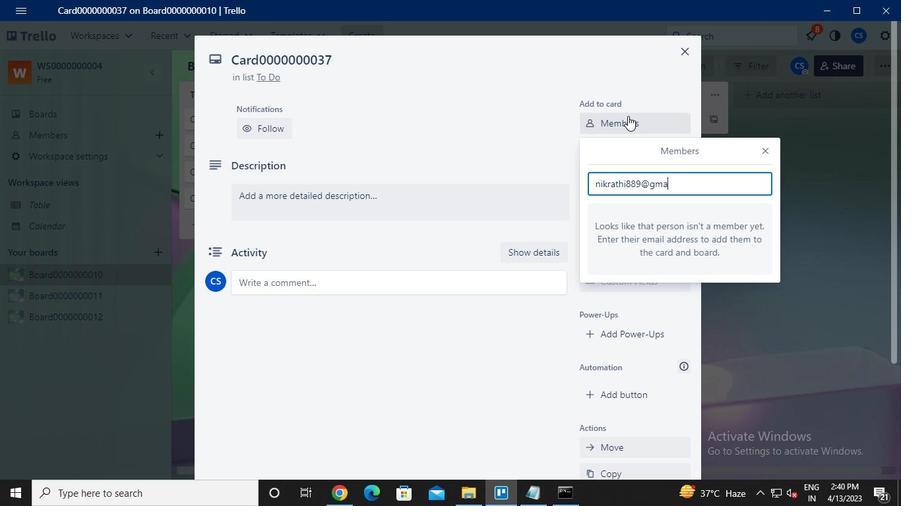 
Action: Keyboard .
Screenshot: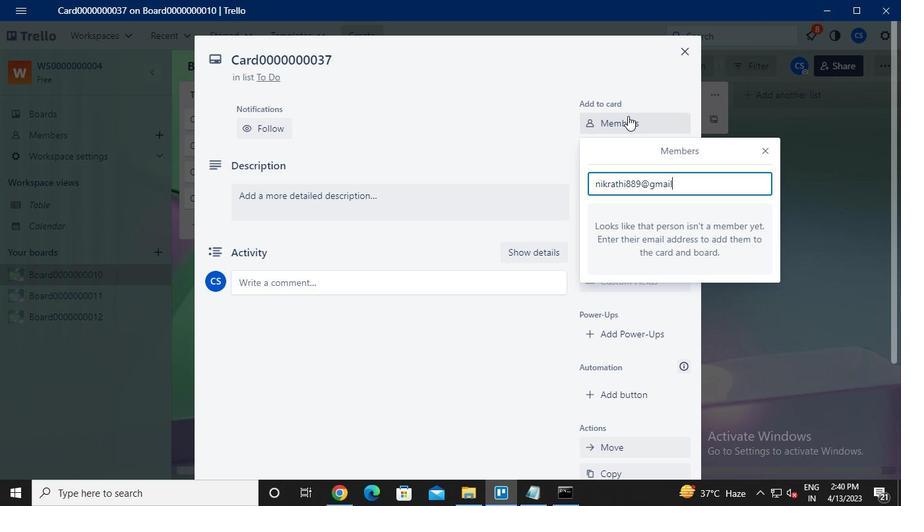 
Action: Keyboard c
Screenshot: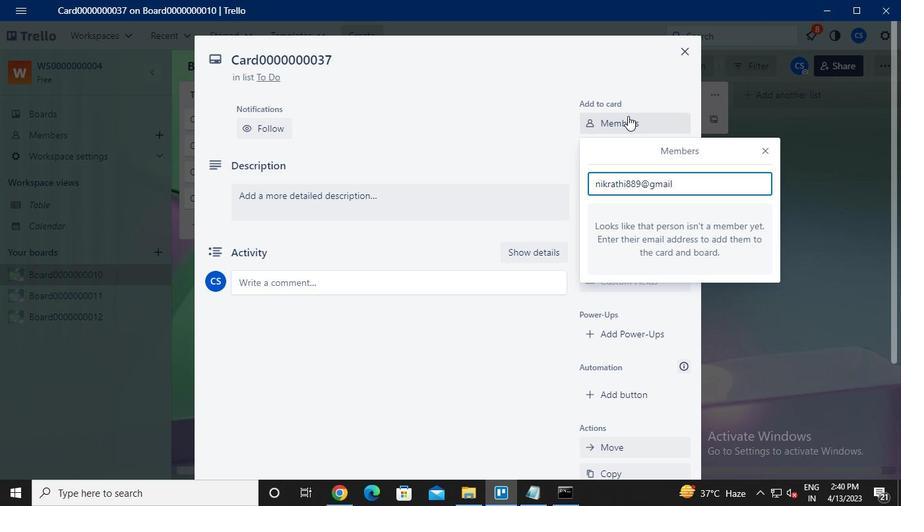 
Action: Keyboard o
Screenshot: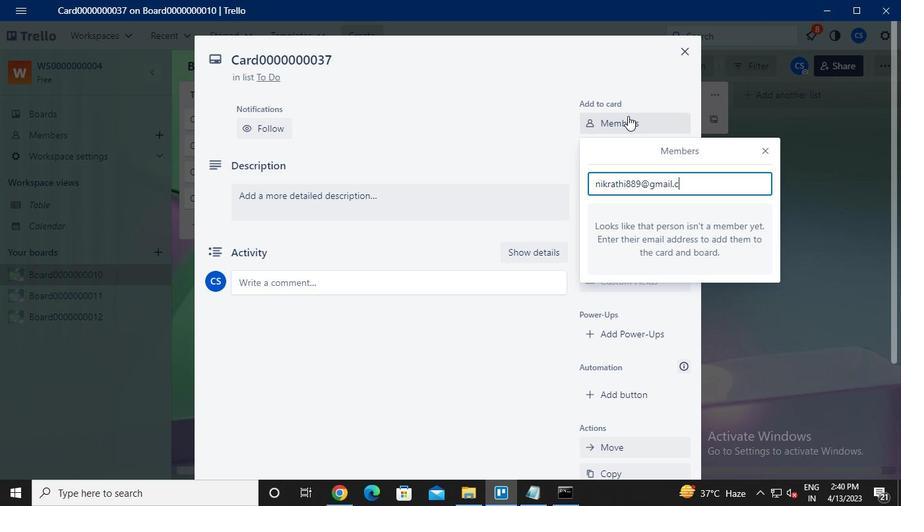 
Action: Keyboard m
Screenshot: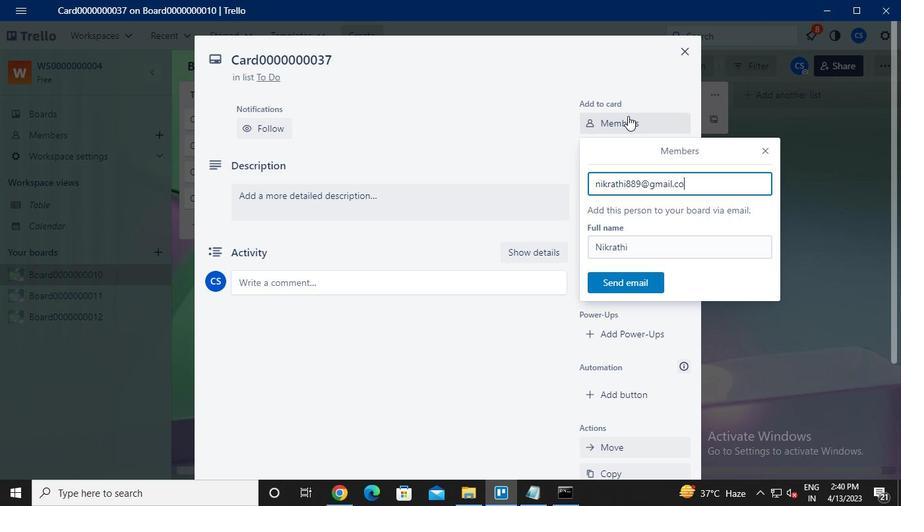 
Action: Mouse moved to (645, 277)
Screenshot: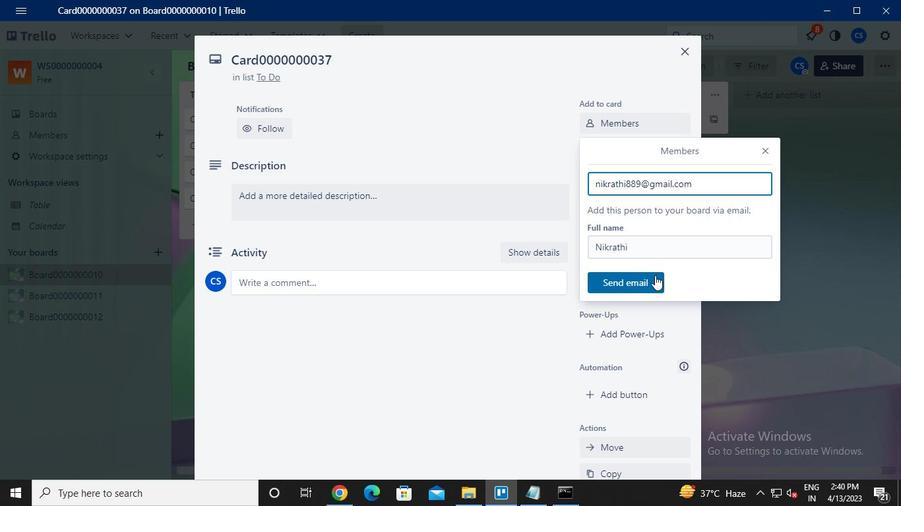 
Action: Mouse pressed left at (645, 277)
Screenshot: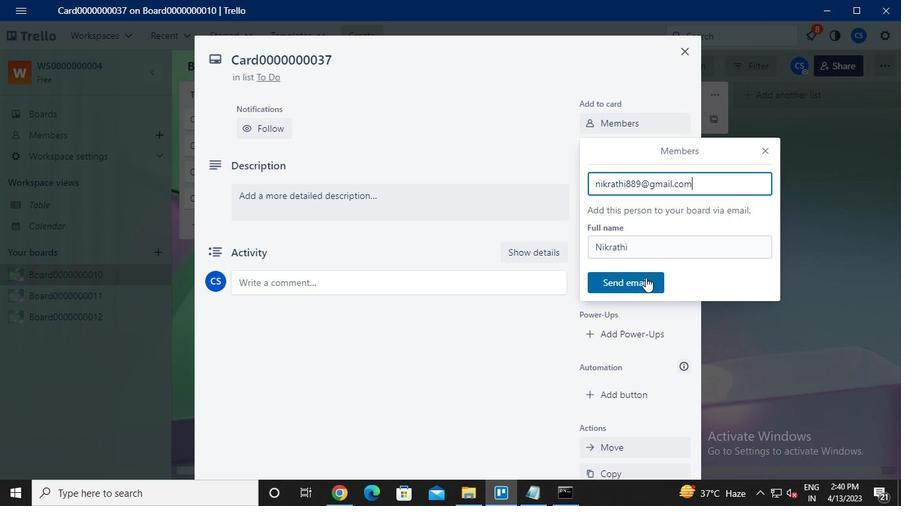 
Action: Mouse moved to (642, 203)
Screenshot: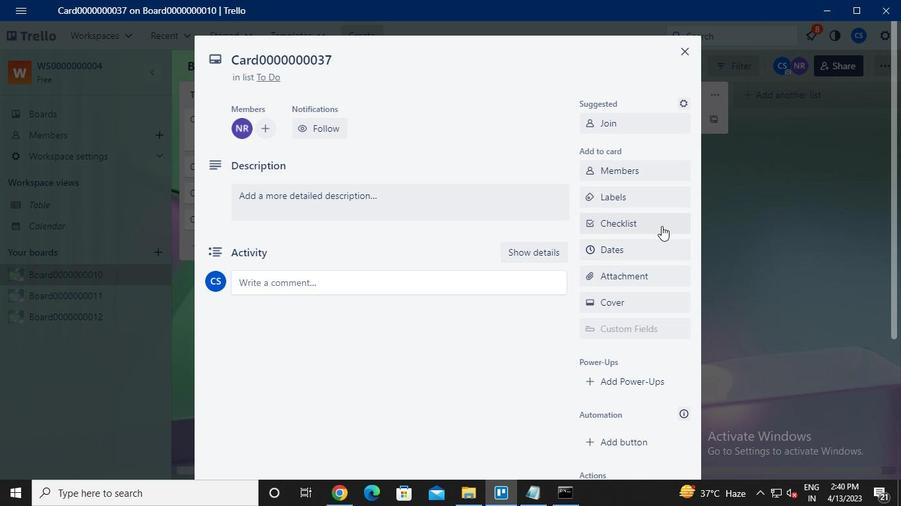 
Action: Mouse pressed left at (642, 203)
Screenshot: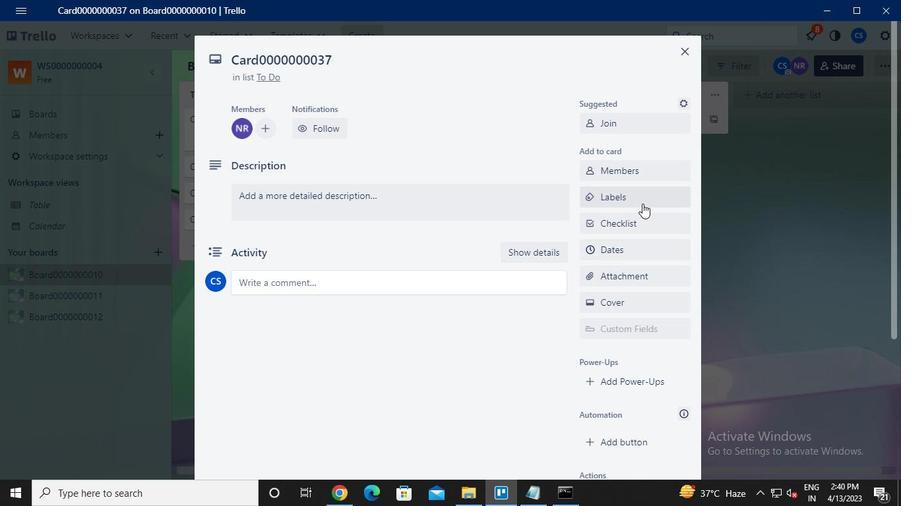 
Action: Mouse moved to (665, 298)
Screenshot: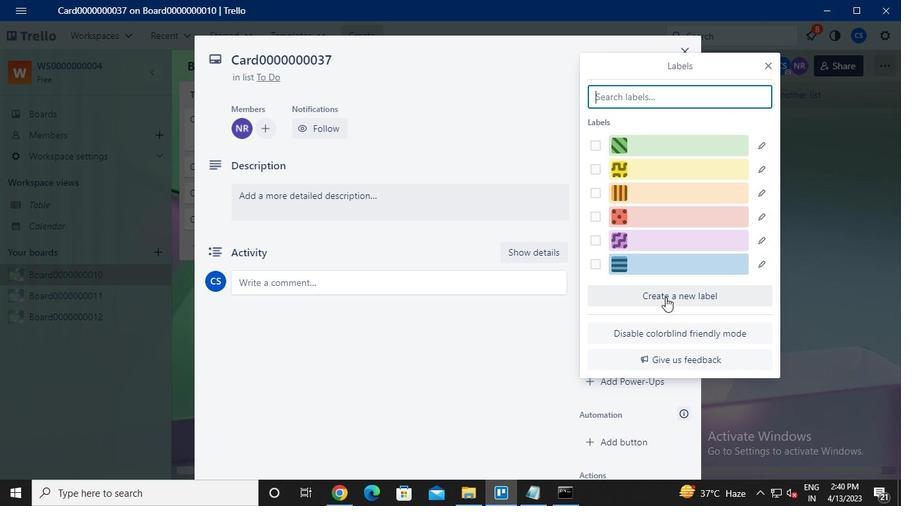 
Action: Mouse pressed left at (665, 298)
Screenshot: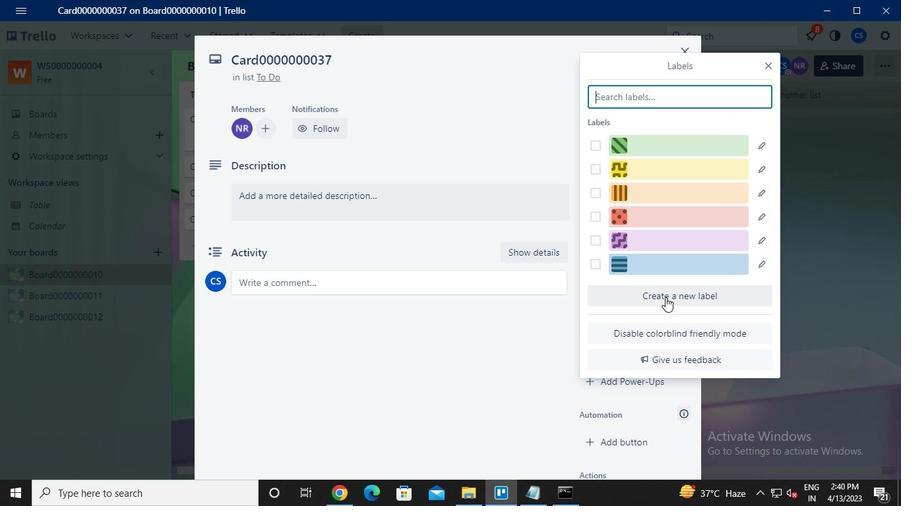 
Action: Mouse moved to (605, 256)
Screenshot: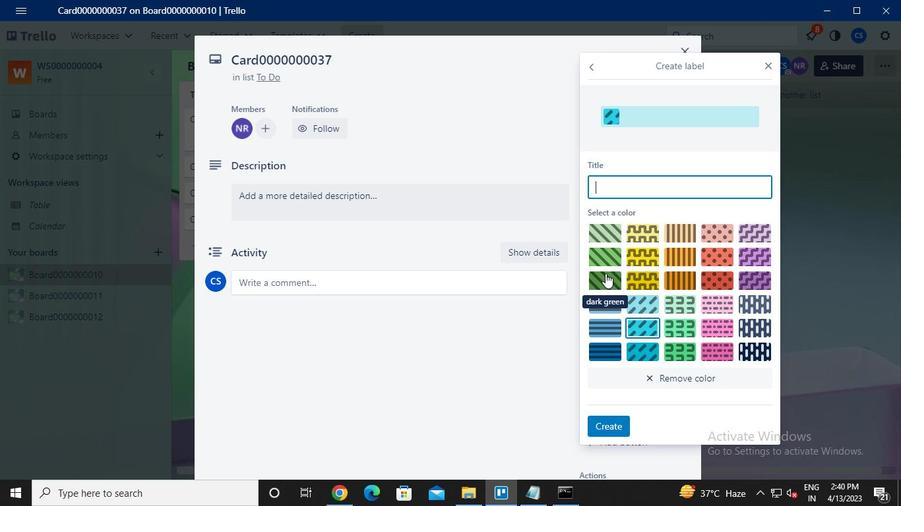 
Action: Mouse pressed left at (605, 256)
Screenshot: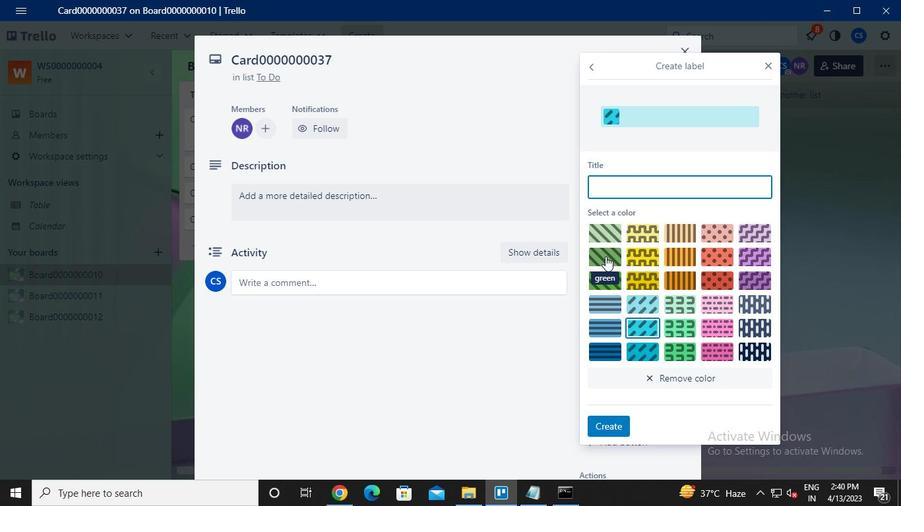 
Action: Mouse moved to (653, 187)
Screenshot: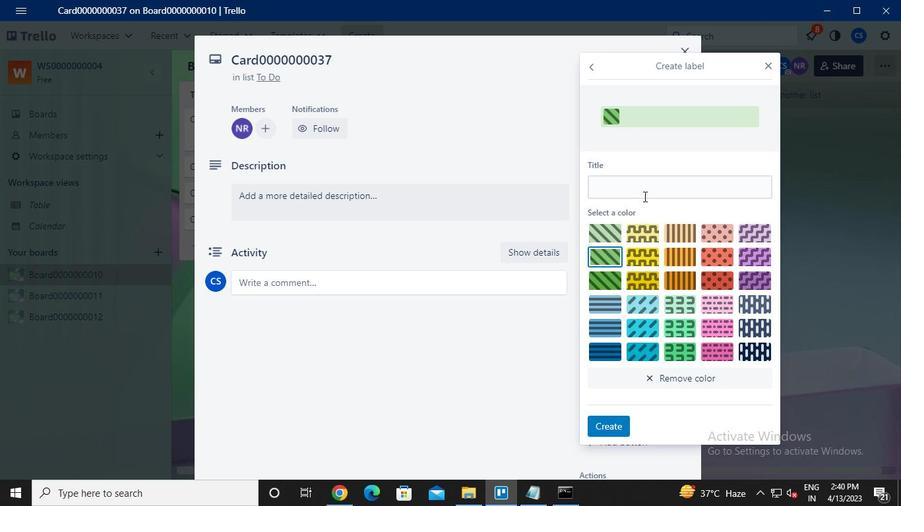 
Action: Mouse pressed left at (653, 187)
Screenshot: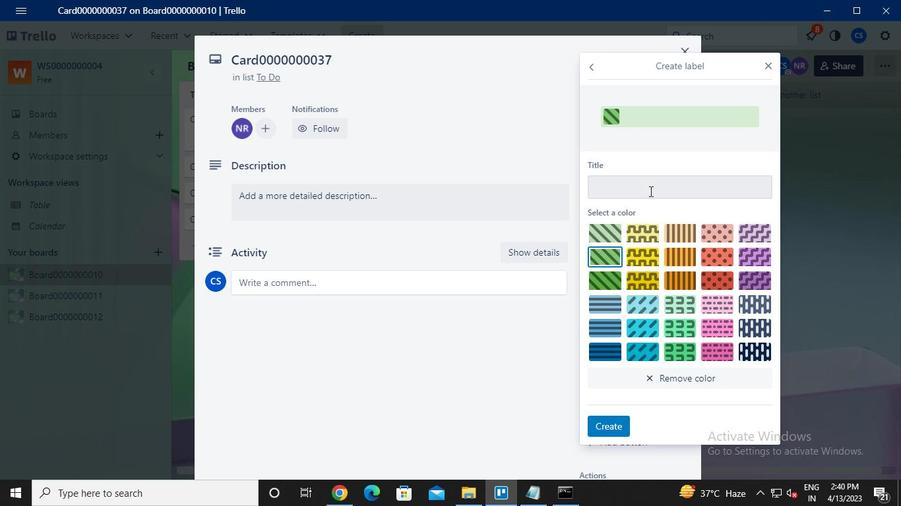 
Action: Keyboard Key.caps_lock
Screenshot: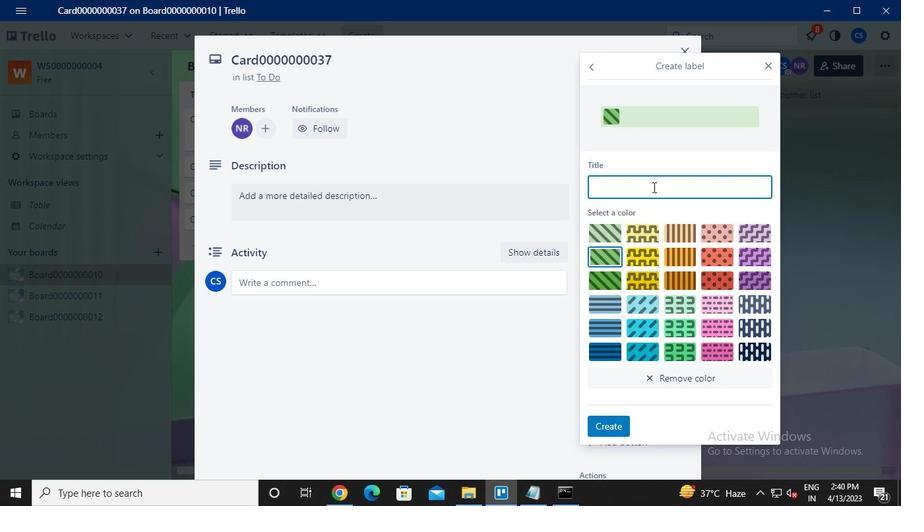 
Action: Keyboard l
Screenshot: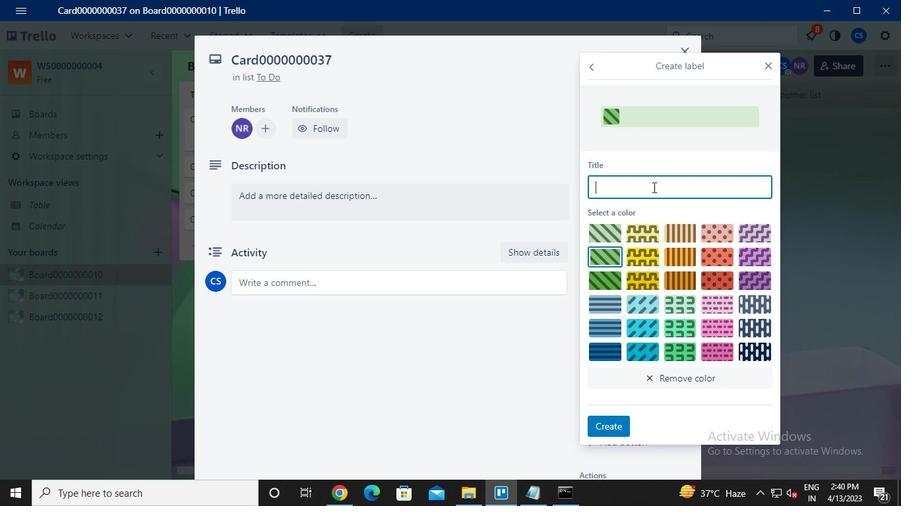 
Action: Keyboard Key.caps_lock
Screenshot: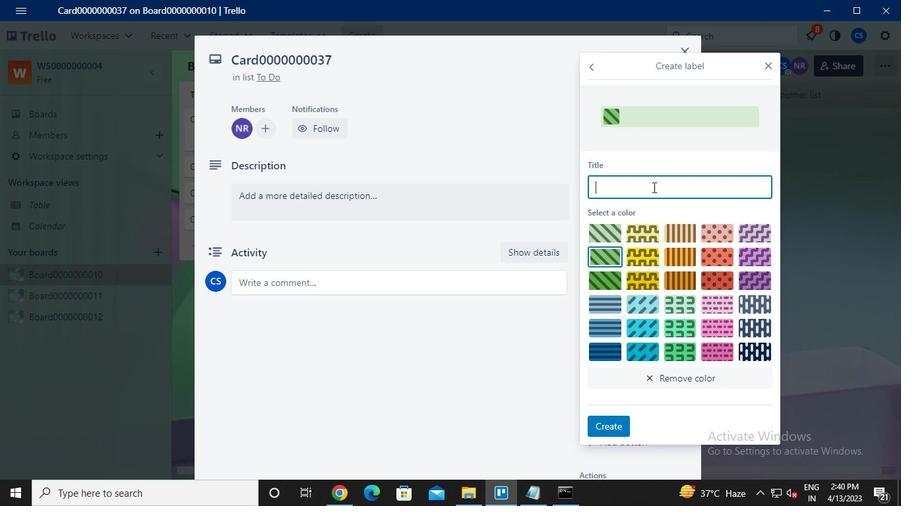 
Action: Keyboard a
Screenshot: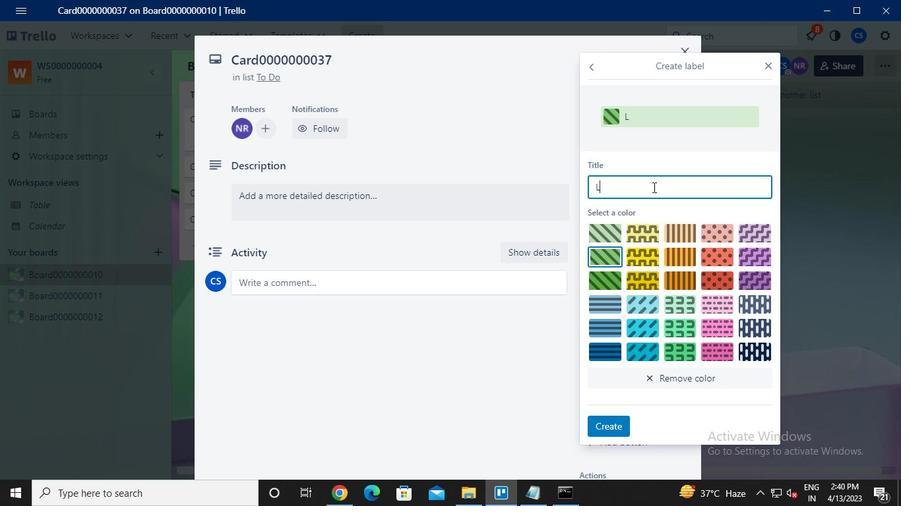
Action: Keyboard b
Screenshot: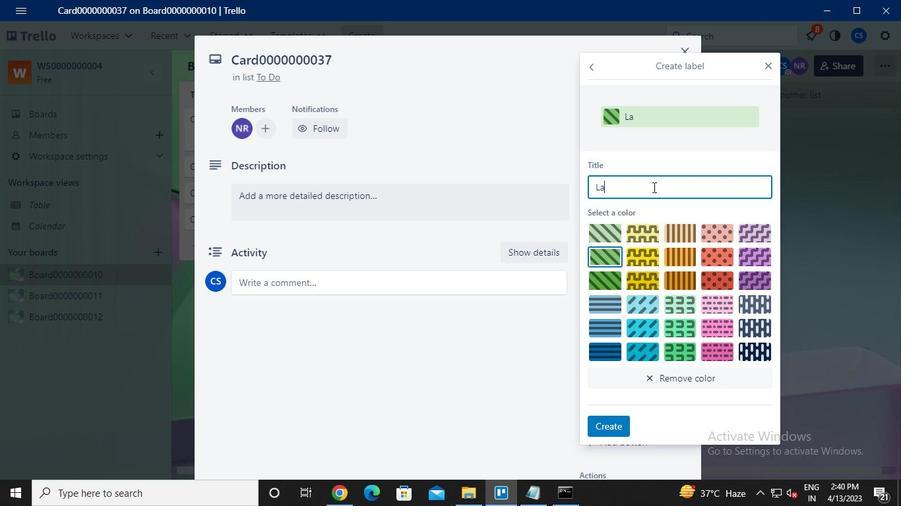 
Action: Keyboard e
Screenshot: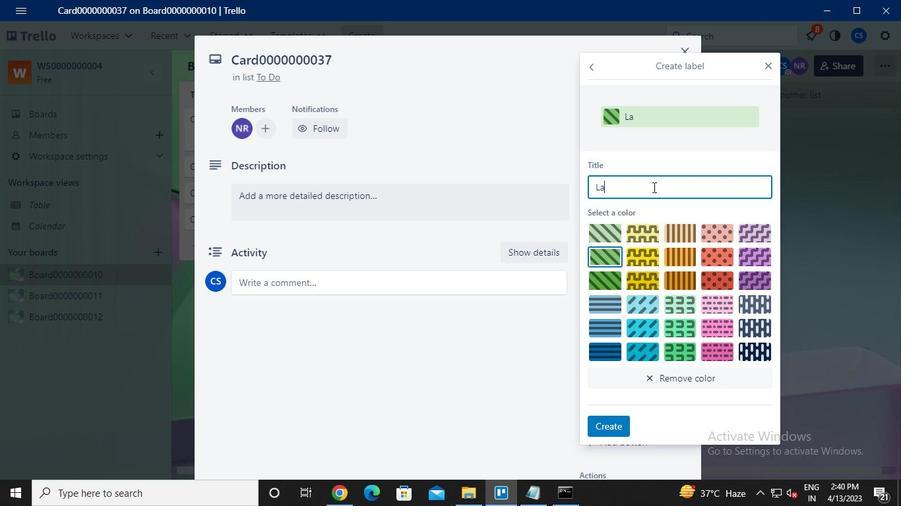 
Action: Keyboard l
Screenshot: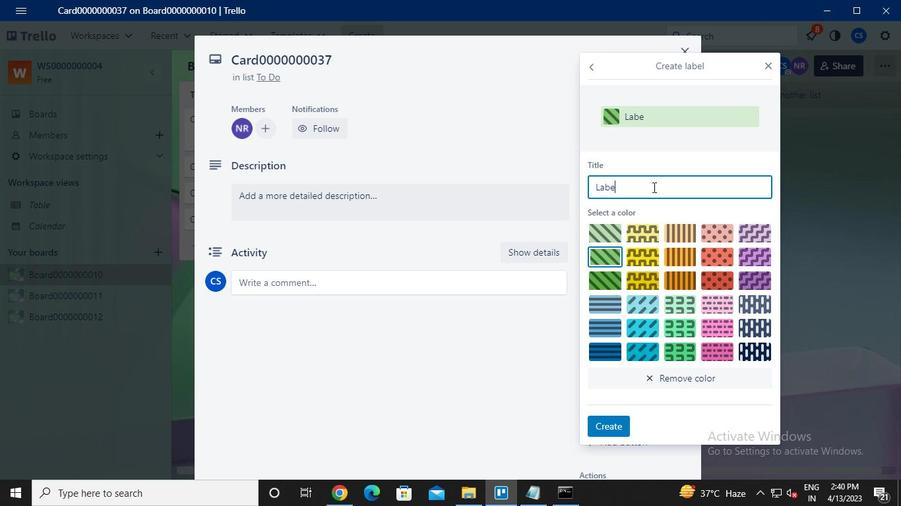 
Action: Keyboard <96>
Screenshot: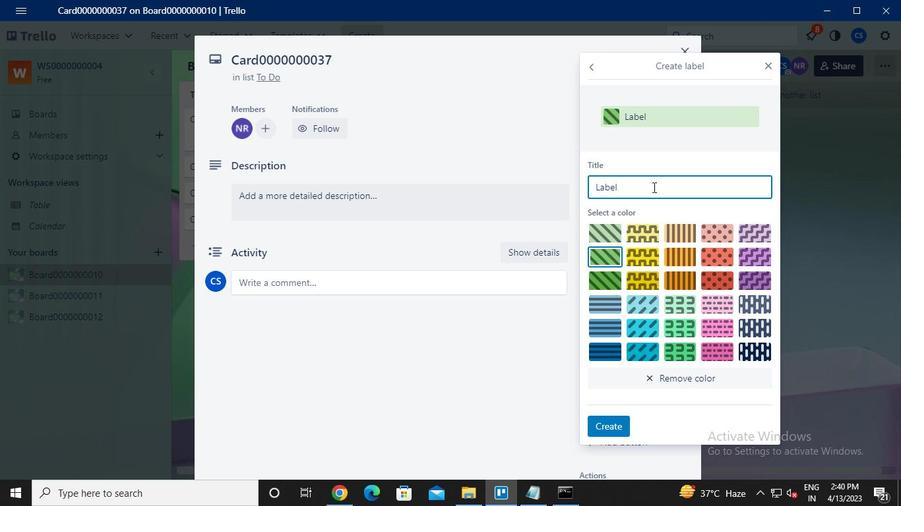 
Action: Keyboard <96>
Screenshot: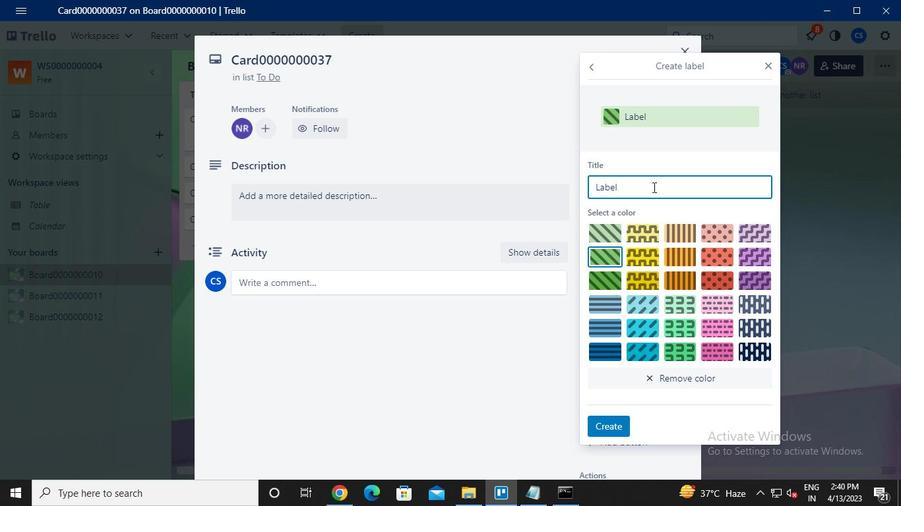 
Action: Keyboard <96>
Screenshot: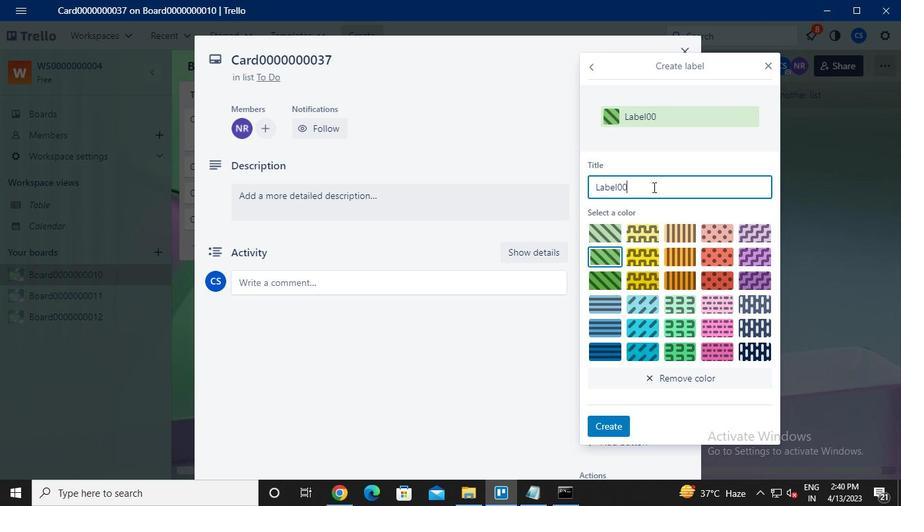 
Action: Keyboard <96>
Screenshot: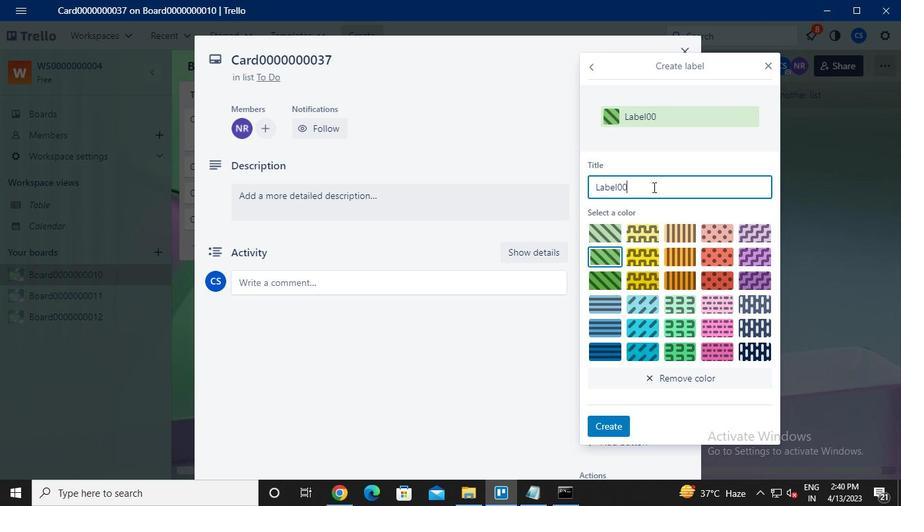 
Action: Keyboard <96>
Screenshot: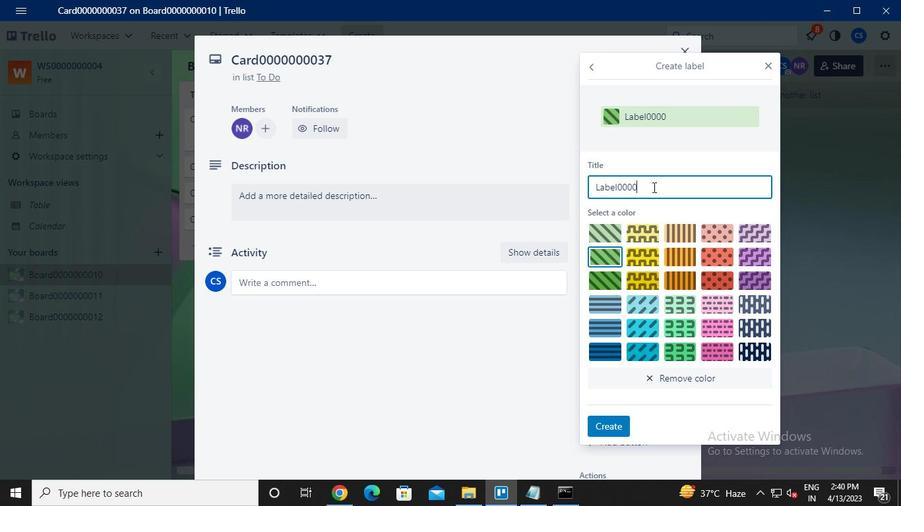 
Action: Keyboard <96>
Screenshot: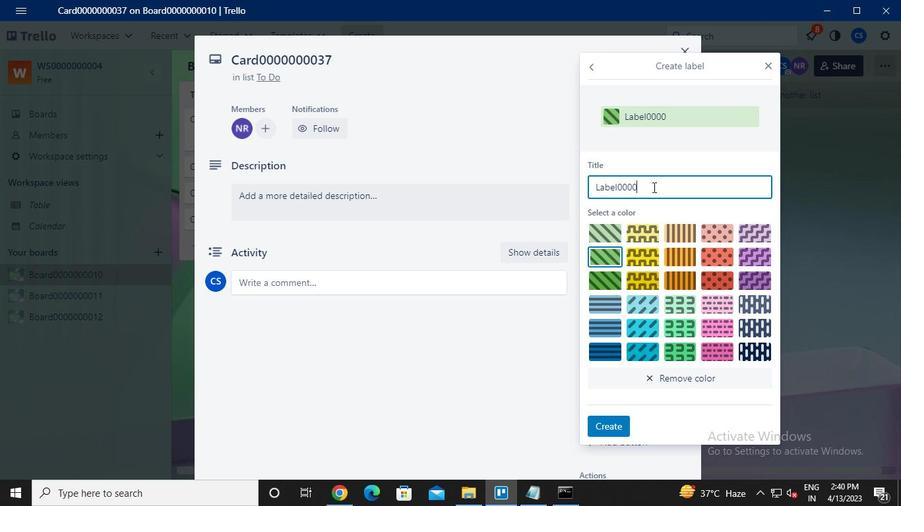 
Action: Keyboard <96>
Screenshot: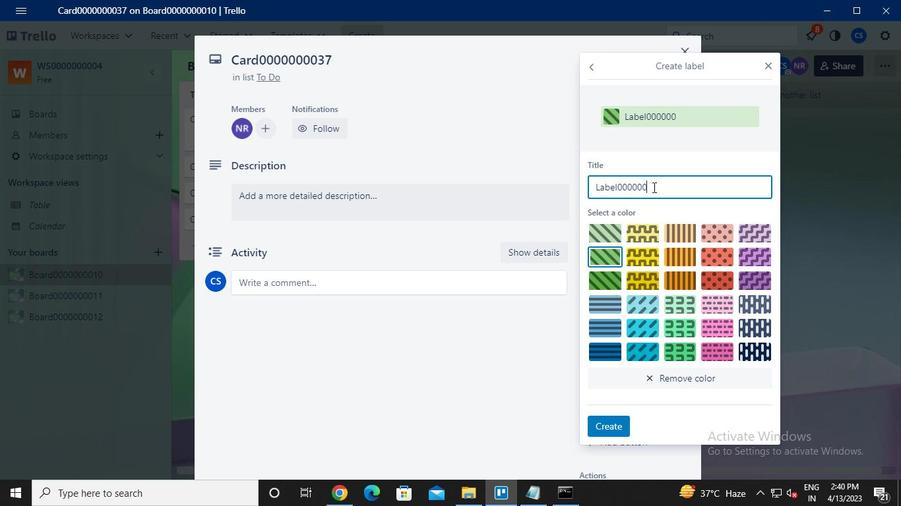 
Action: Keyboard <96>
Screenshot: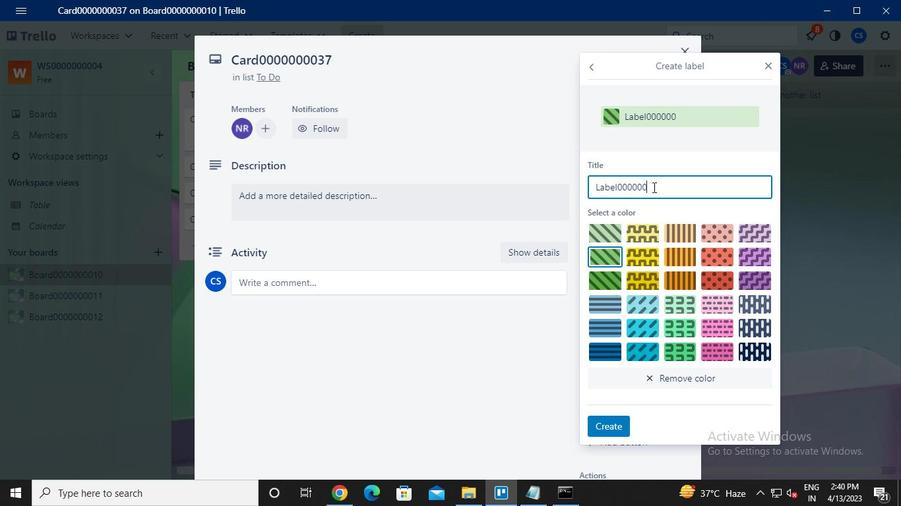 
Action: Keyboard <99>
Screenshot: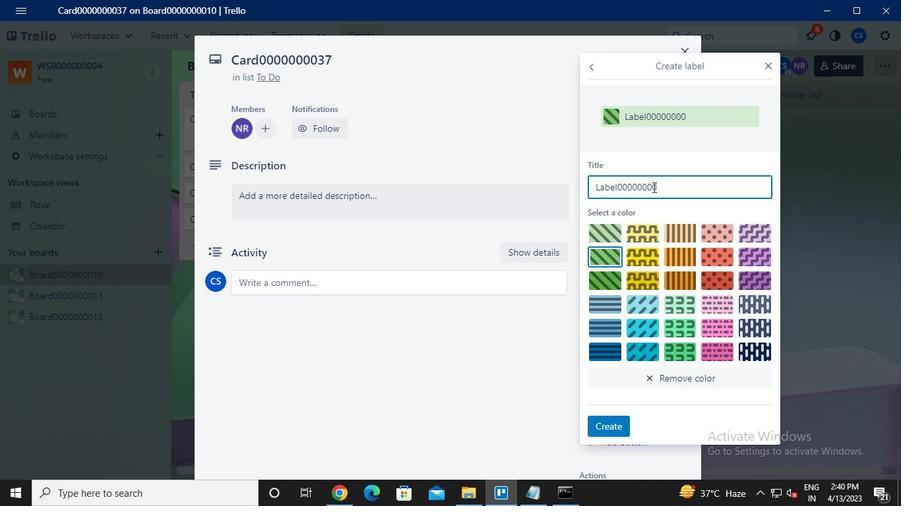 
Action: Keyboard <103>
Screenshot: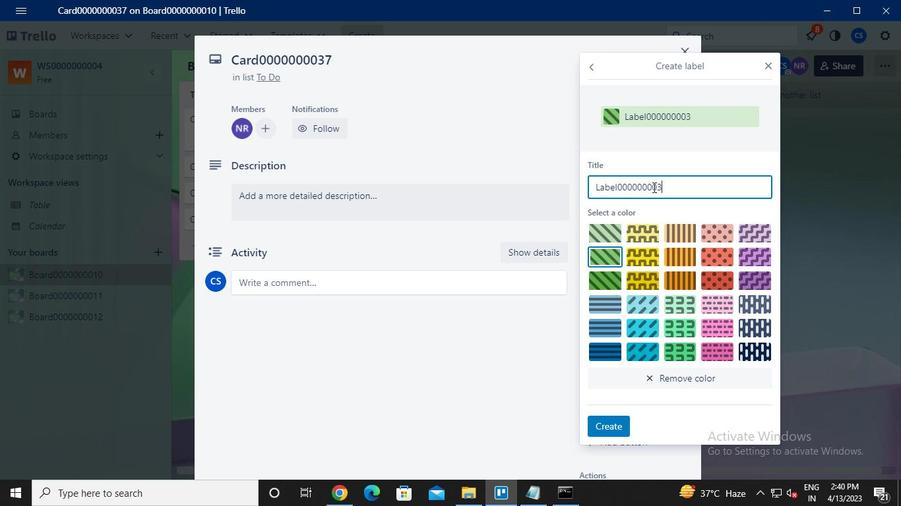 
Action: Mouse moved to (601, 421)
Screenshot: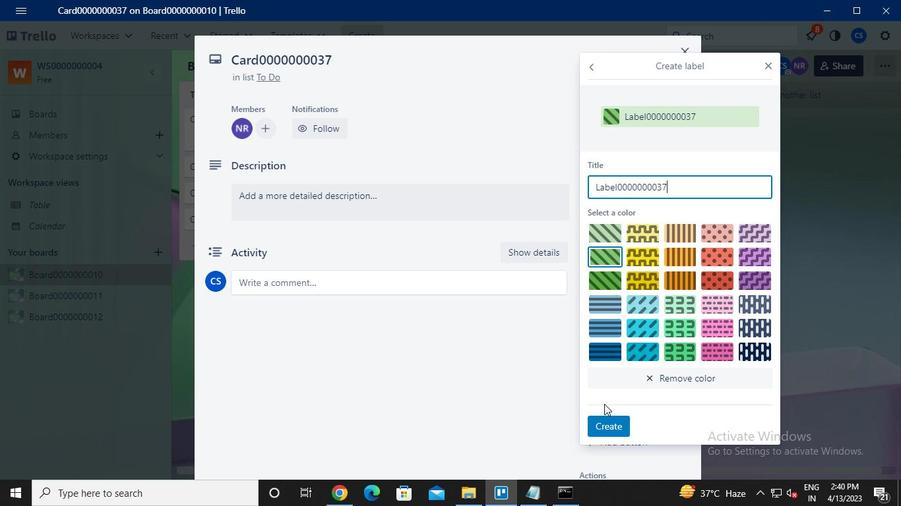 
Action: Mouse pressed left at (601, 421)
Screenshot: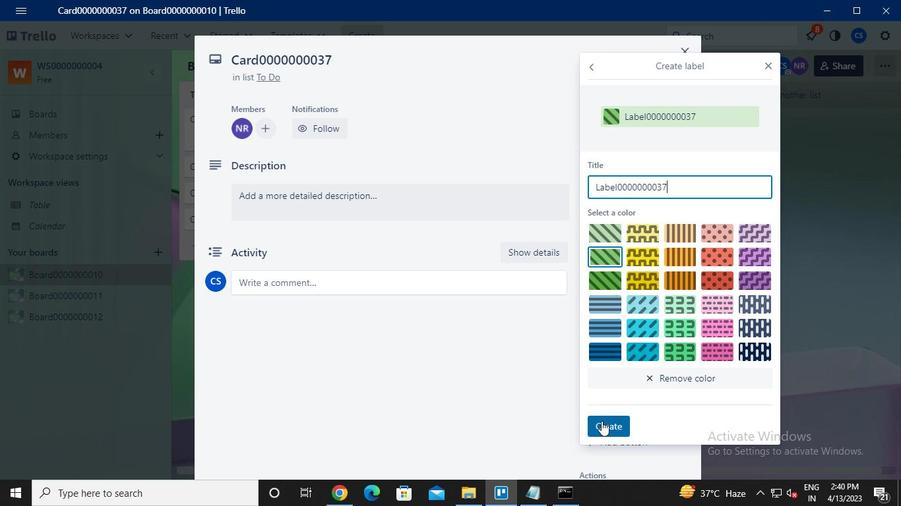 
Action: Mouse moved to (772, 65)
Screenshot: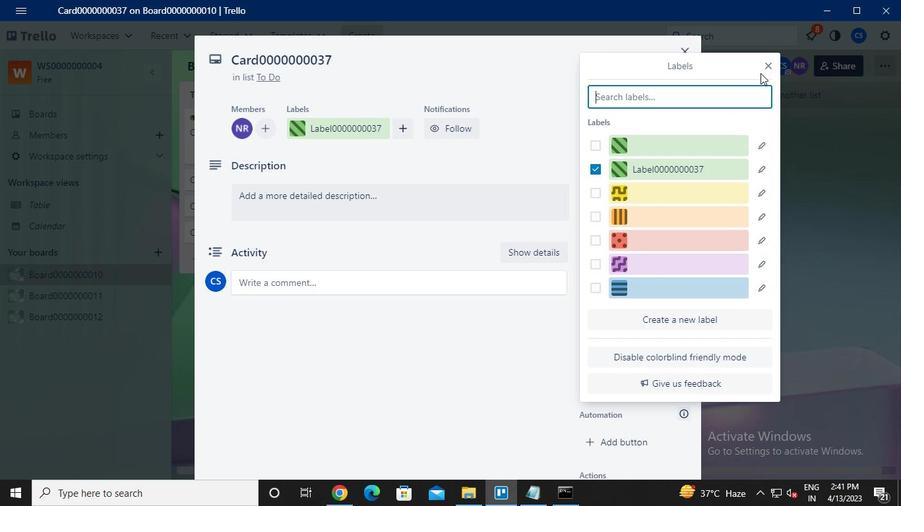 
Action: Mouse pressed left at (772, 65)
Screenshot: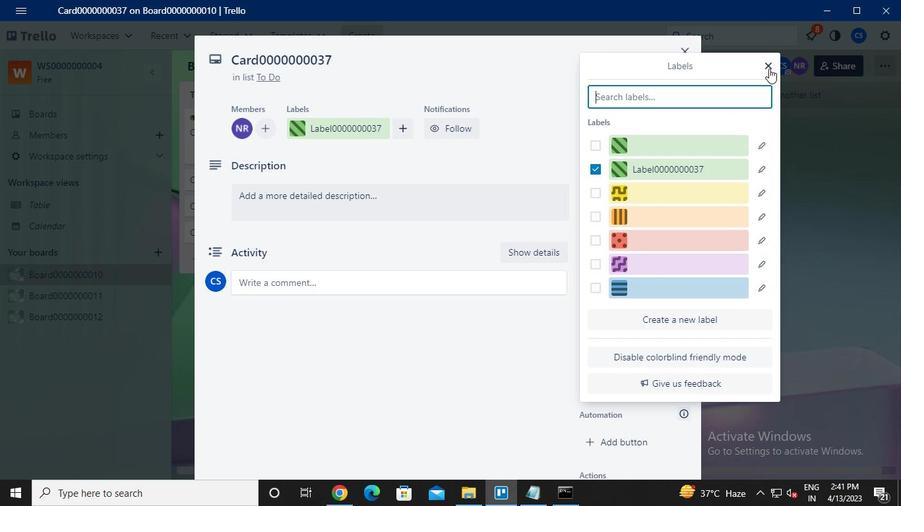 
Action: Mouse moved to (766, 66)
Screenshot: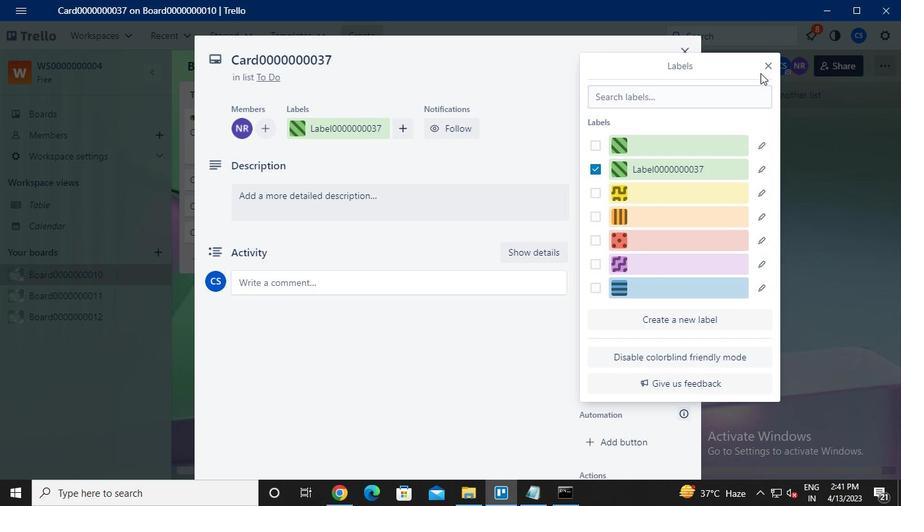 
Action: Mouse pressed left at (766, 66)
Screenshot: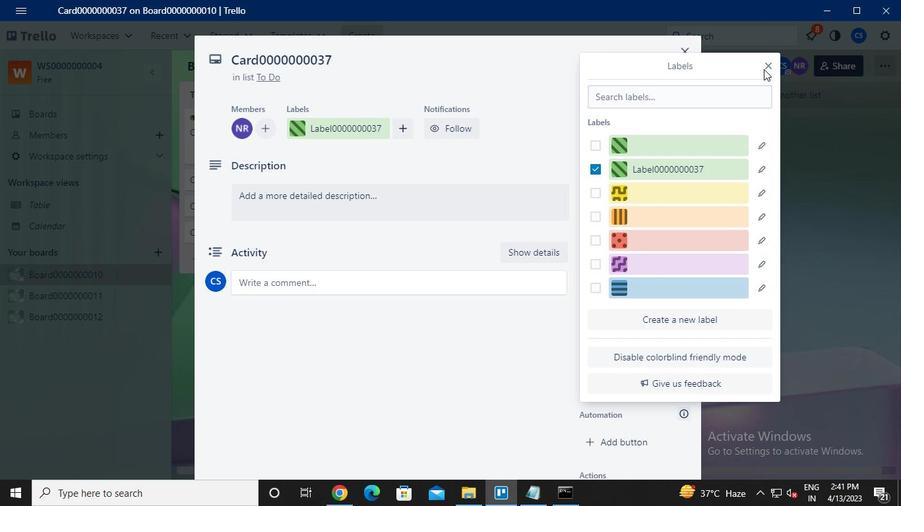 
Action: Mouse moved to (614, 228)
Screenshot: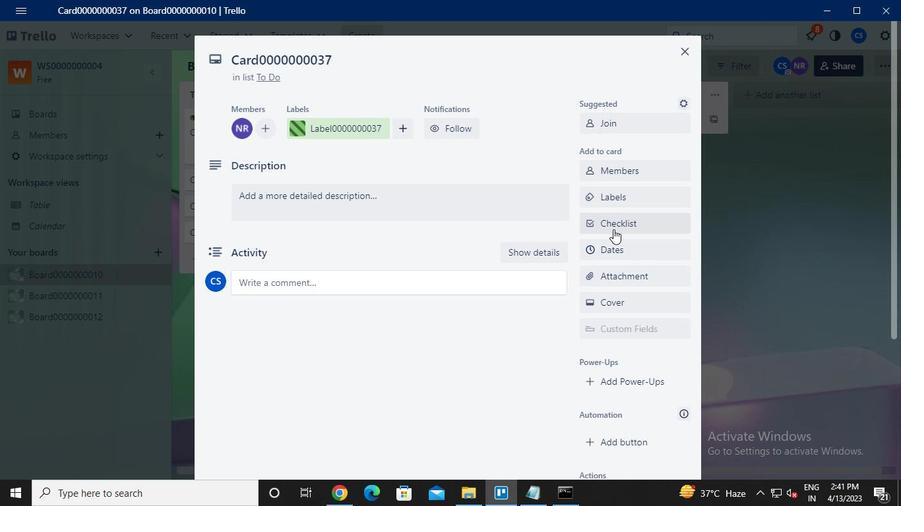 
Action: Mouse pressed left at (614, 228)
Screenshot: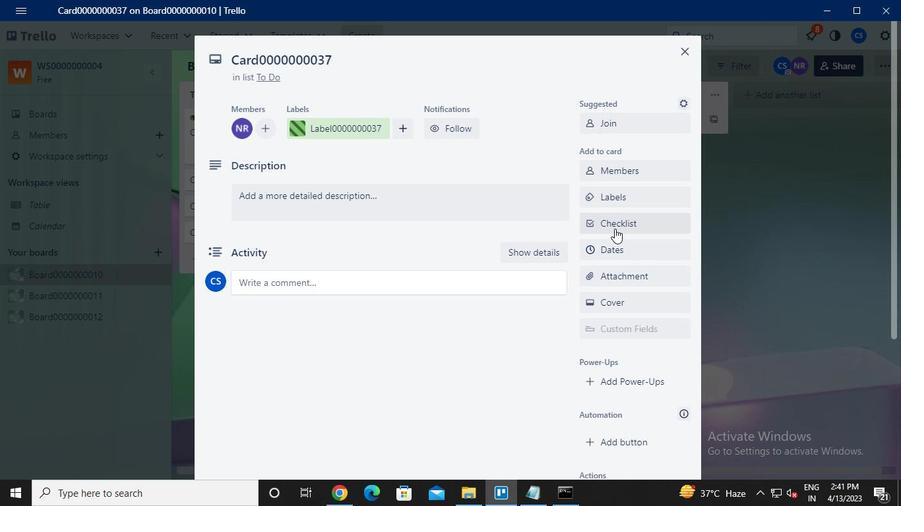 
Action: Mouse moved to (619, 238)
Screenshot: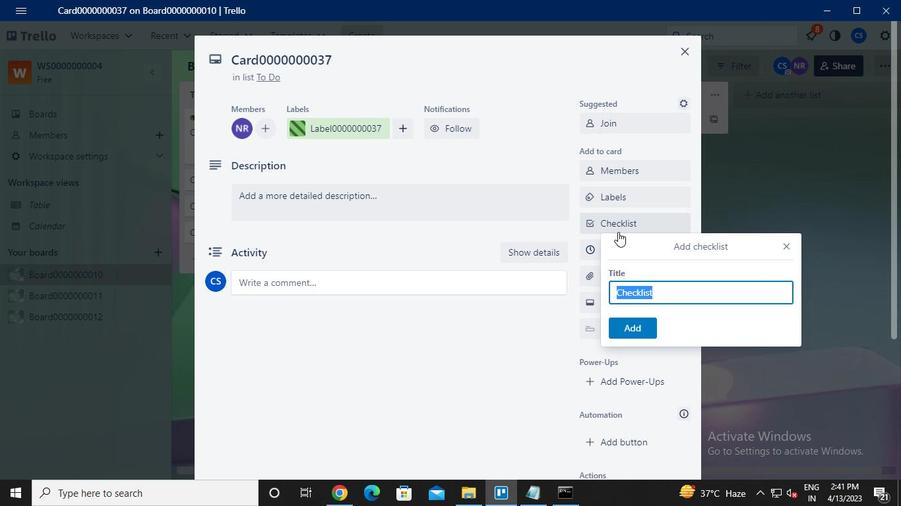 
Action: Keyboard Key.caps_lock
Screenshot: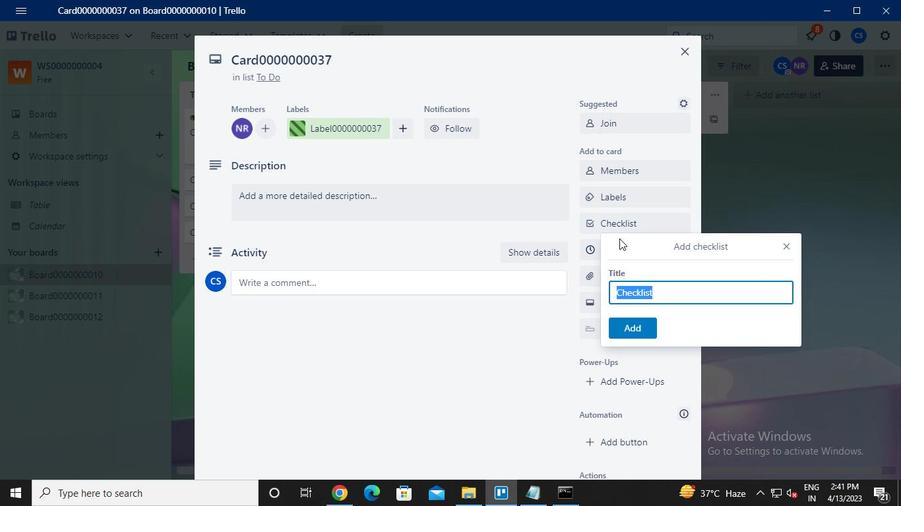 
Action: Keyboard c
Screenshot: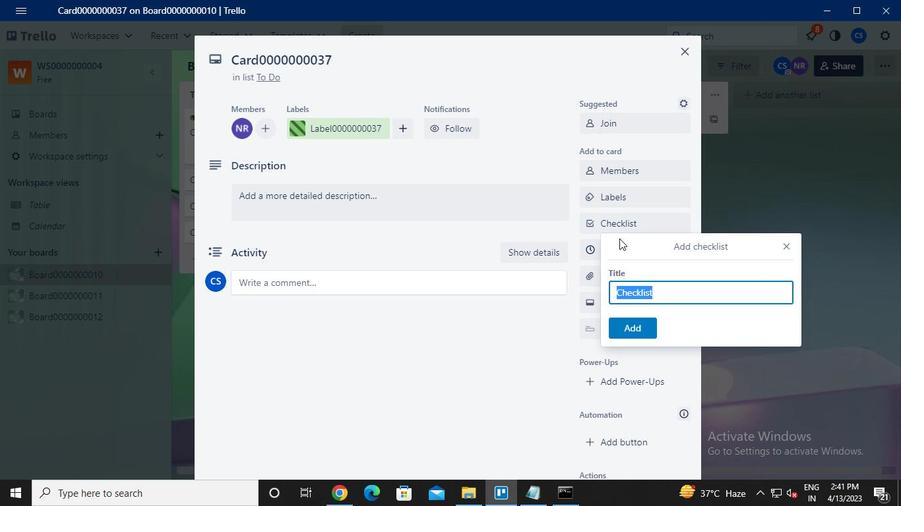 
Action: Keyboard l
Screenshot: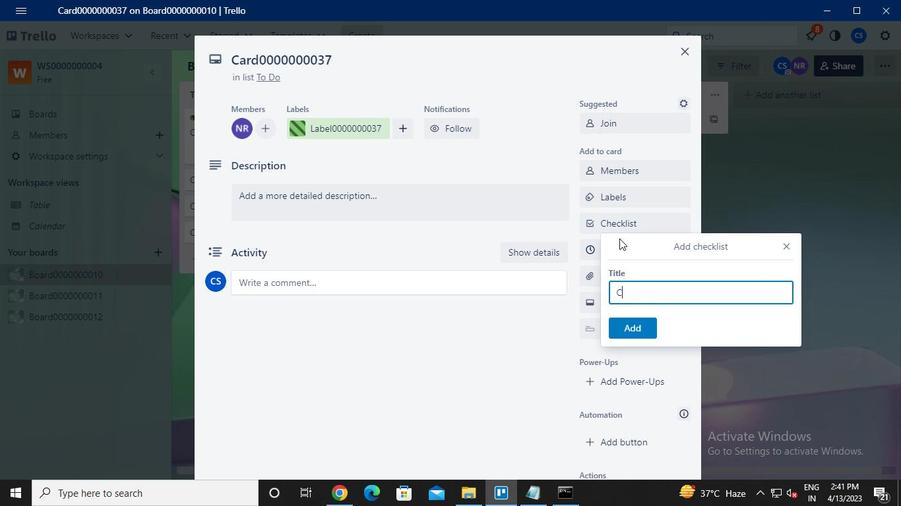
Action: Keyboard <96>
Screenshot: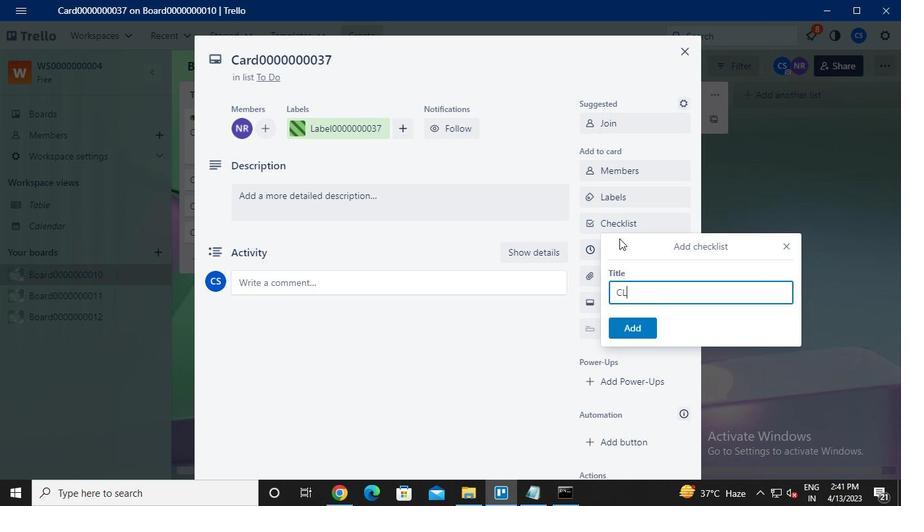 
Action: Keyboard <96>
Screenshot: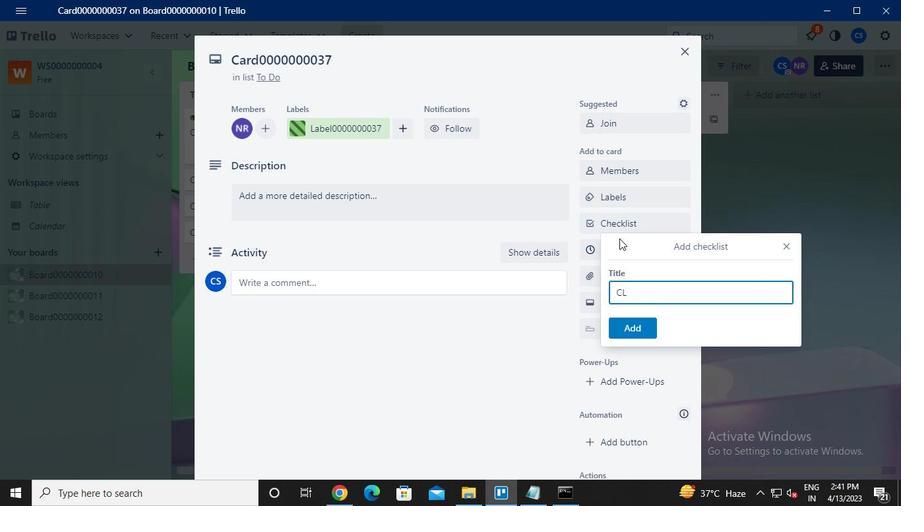 
Action: Keyboard <96>
Screenshot: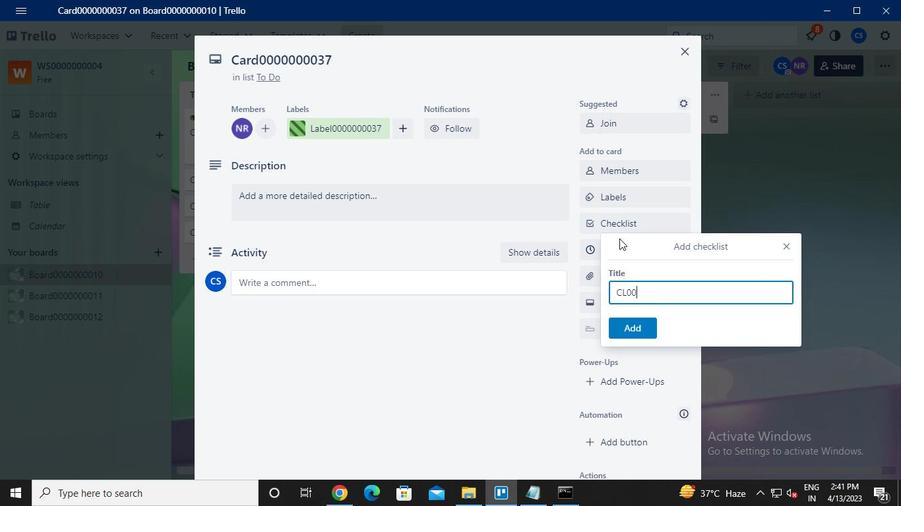
Action: Keyboard <96>
Screenshot: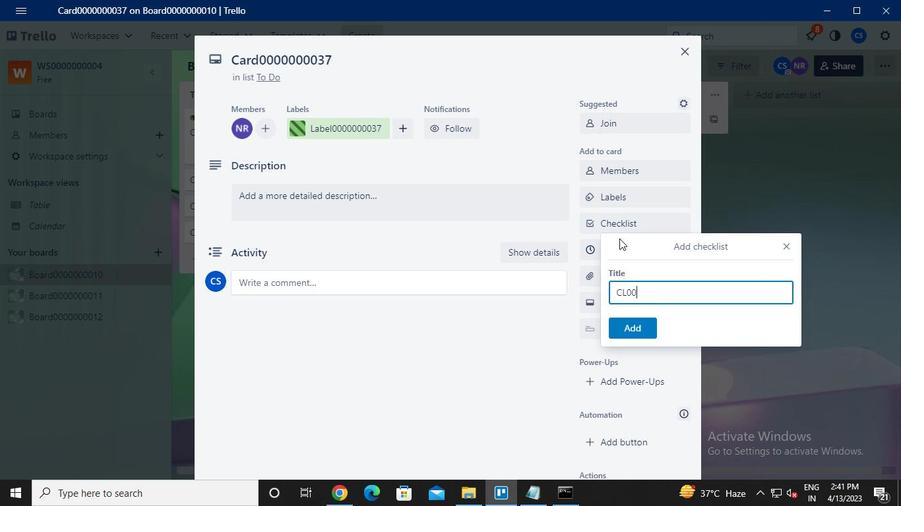 
Action: Keyboard <96>
Screenshot: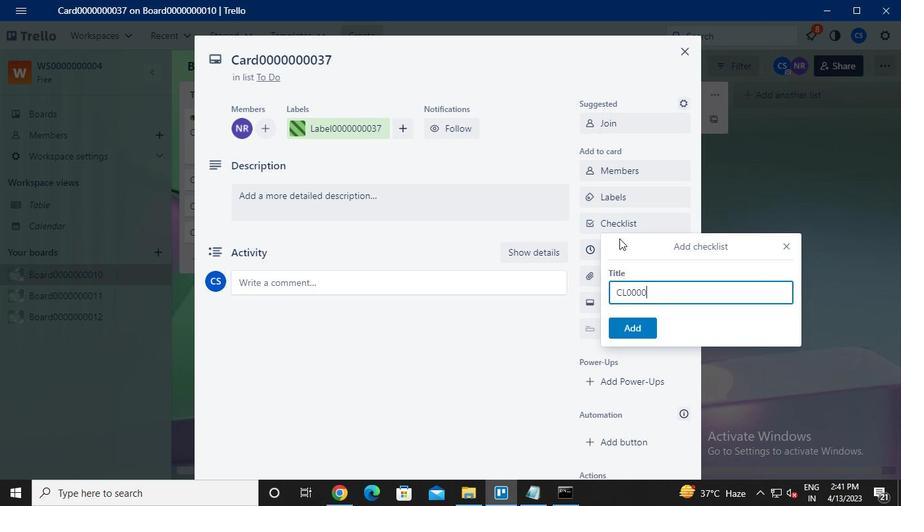
Action: Keyboard <96>
Screenshot: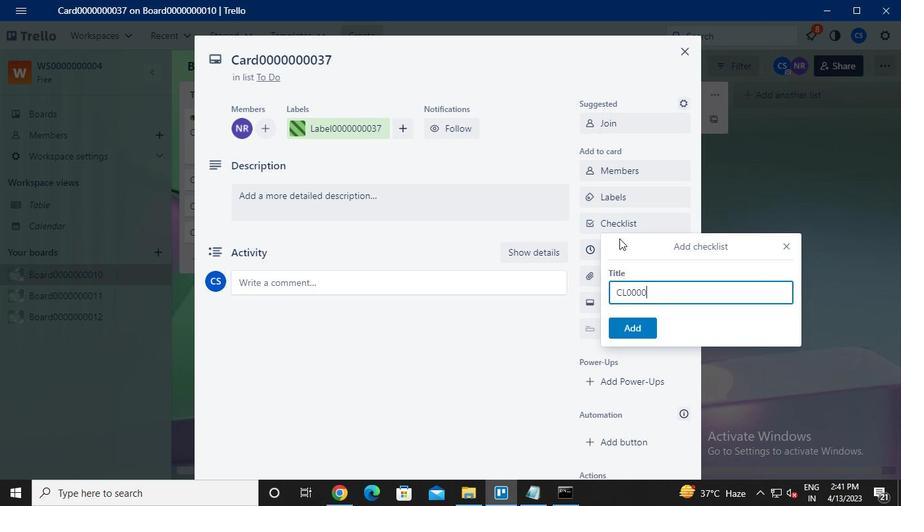 
Action: Keyboard <96>
Screenshot: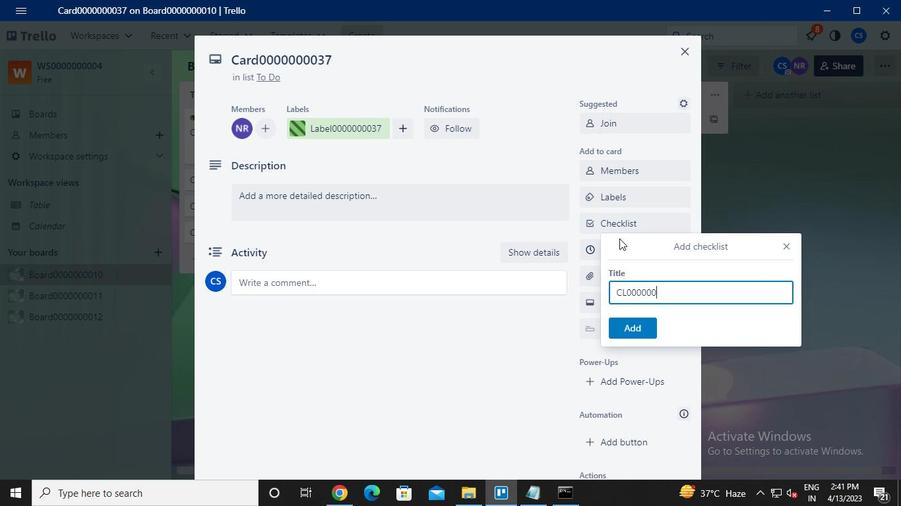 
Action: Keyboard <96>
Screenshot: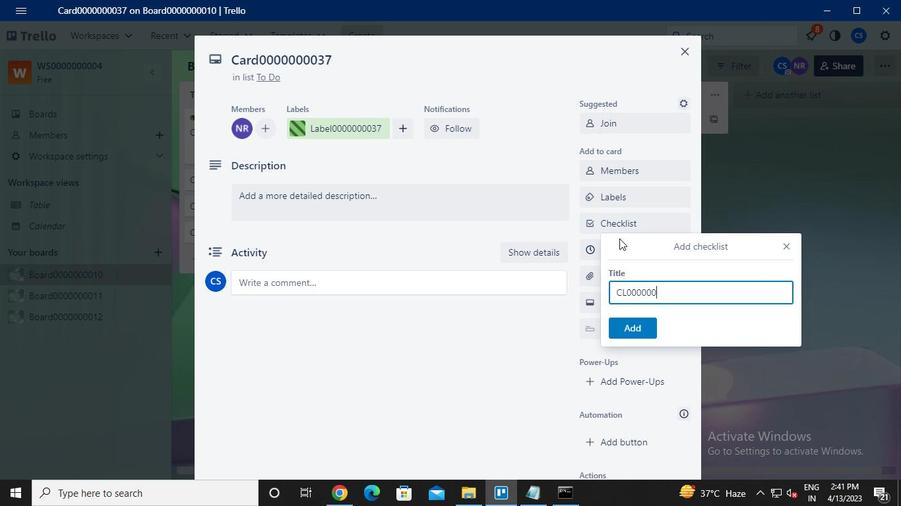 
Action: Keyboard <99>
Screenshot: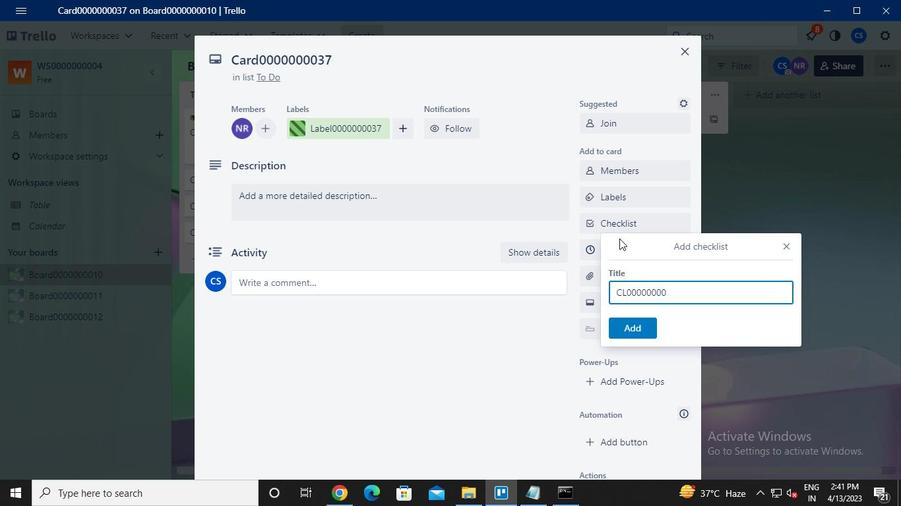 
Action: Keyboard <103>
Screenshot: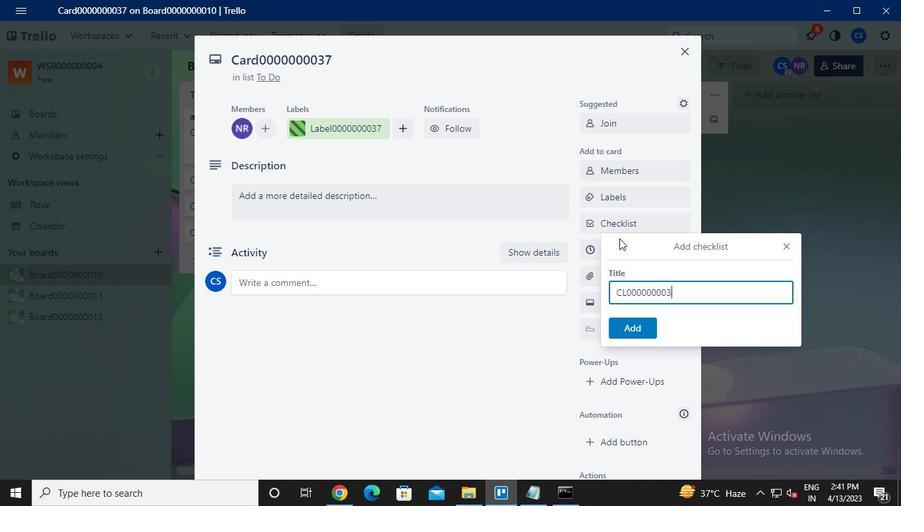 
Action: Mouse moved to (618, 323)
Screenshot: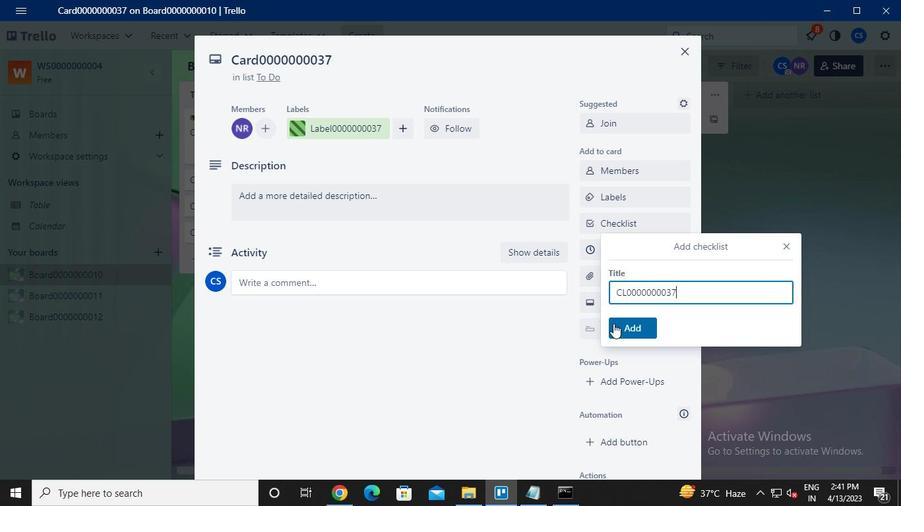 
Action: Mouse pressed left at (618, 323)
Screenshot: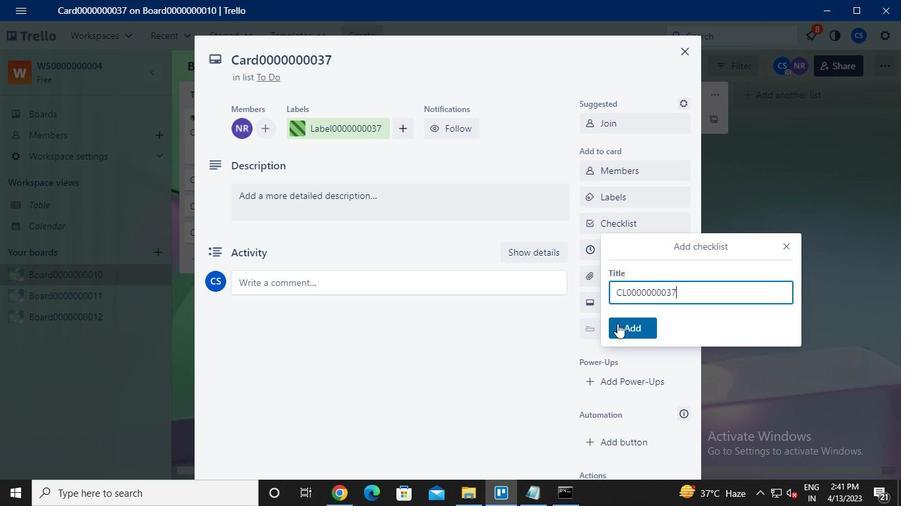 
Action: Mouse moved to (628, 253)
Screenshot: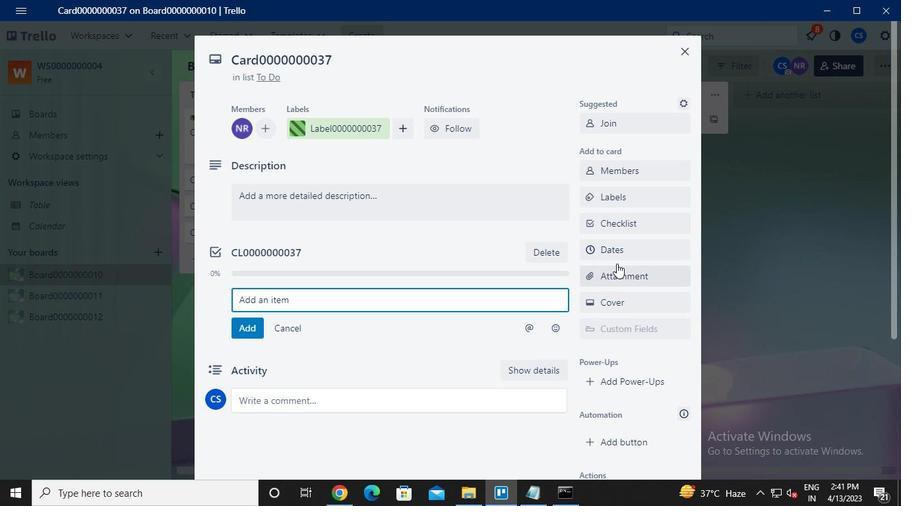 
Action: Mouse pressed left at (628, 253)
Screenshot: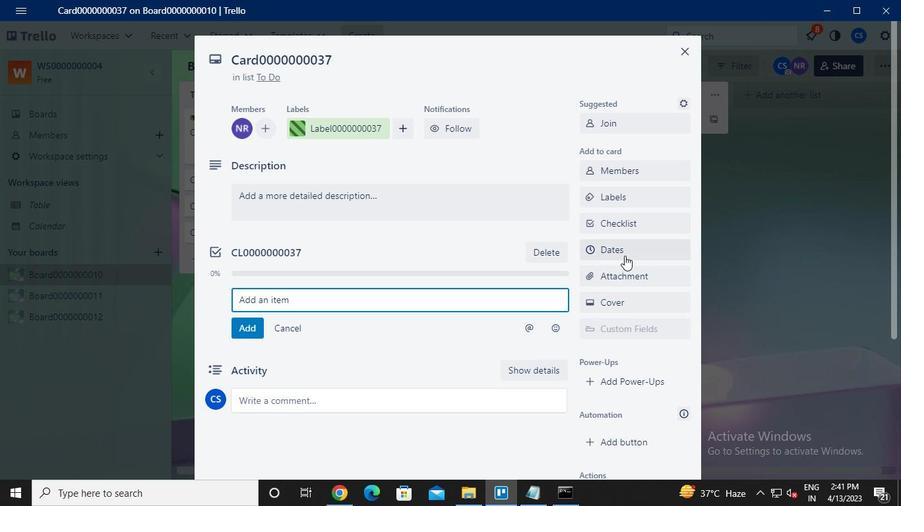 
Action: Mouse moved to (621, 299)
Screenshot: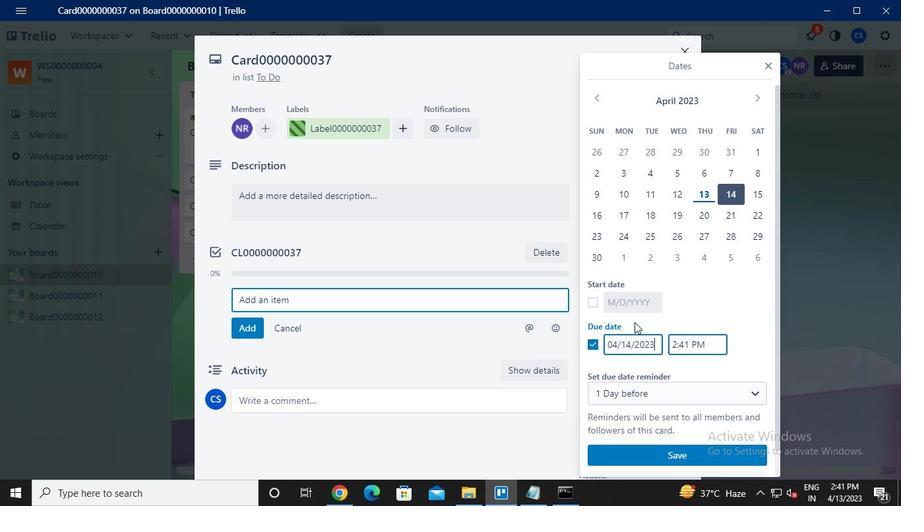 
Action: Mouse pressed left at (621, 299)
Screenshot: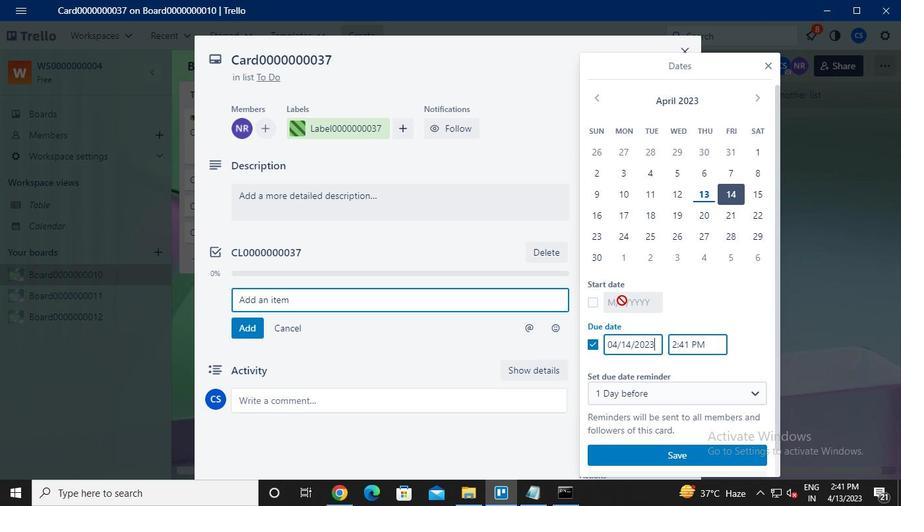 
Action: Mouse moved to (598, 302)
Screenshot: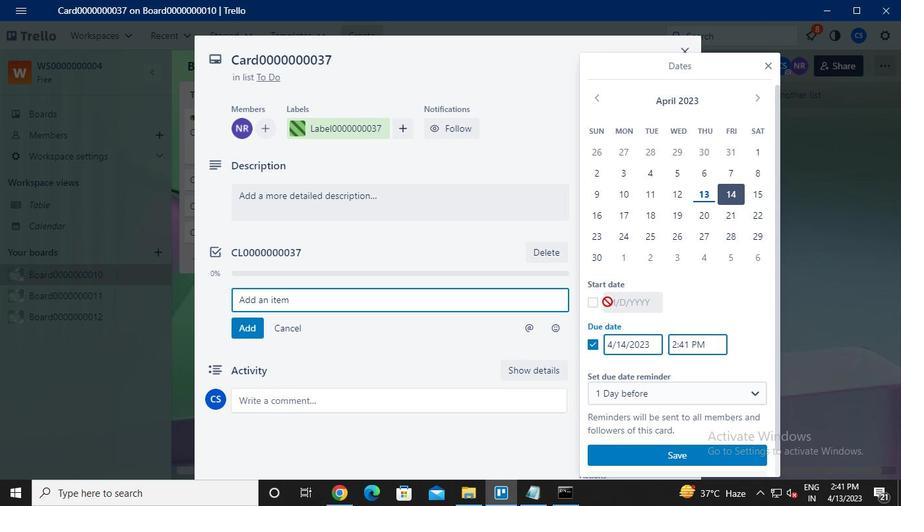 
Action: Mouse pressed left at (598, 302)
Screenshot: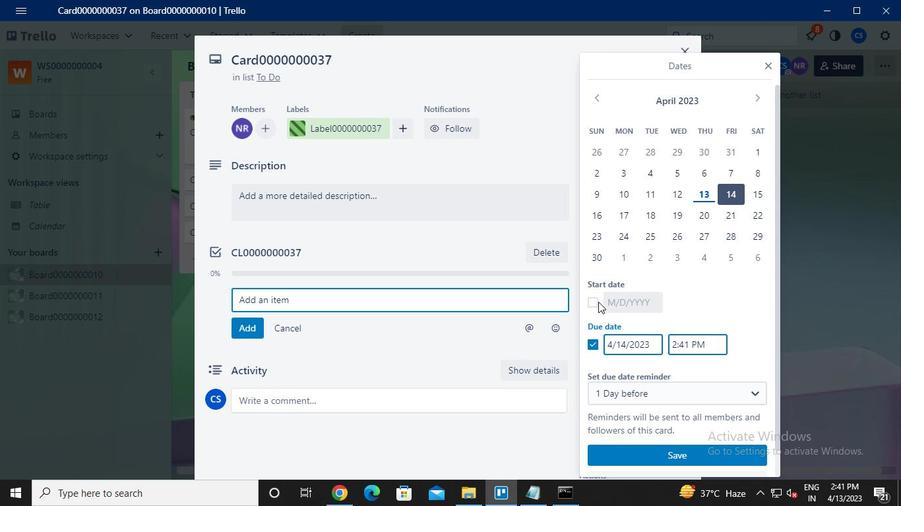 
Action: Mouse moved to (756, 173)
Screenshot: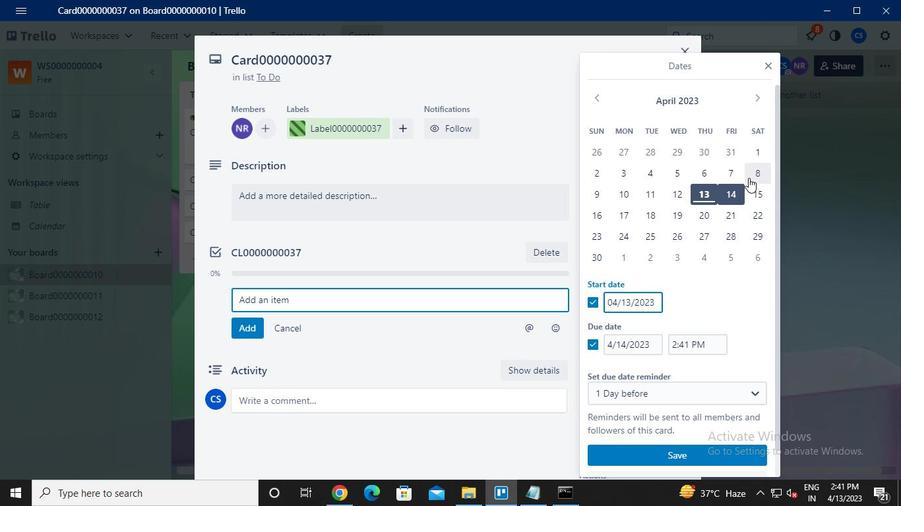 
Action: Mouse pressed left at (756, 173)
Screenshot: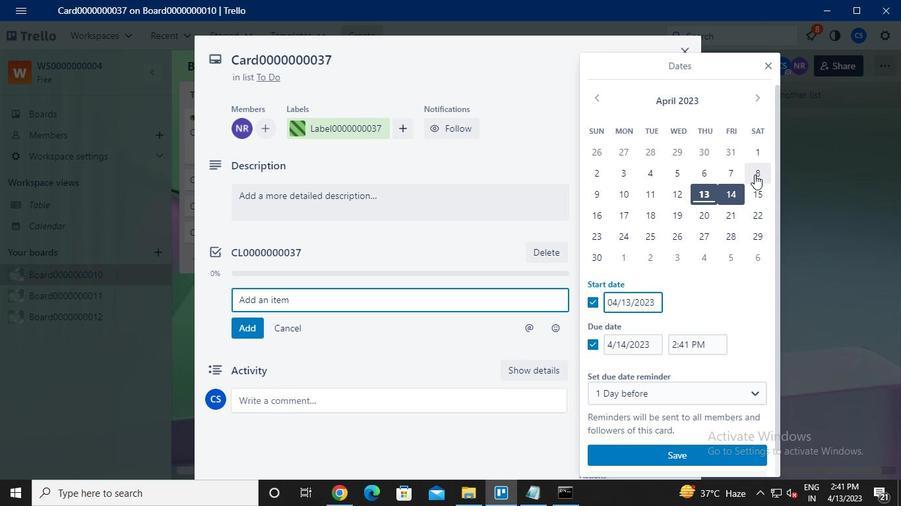 
Action: Mouse moved to (598, 256)
Screenshot: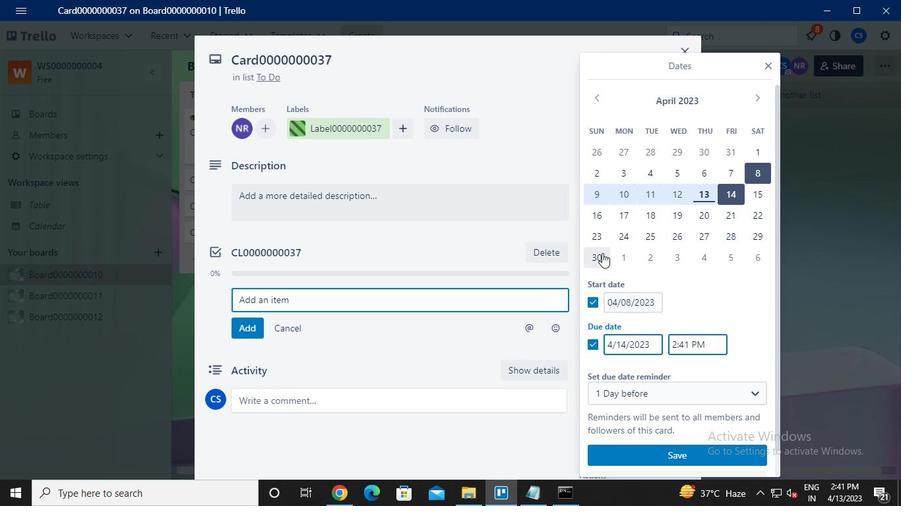 
Action: Mouse pressed left at (598, 256)
Screenshot: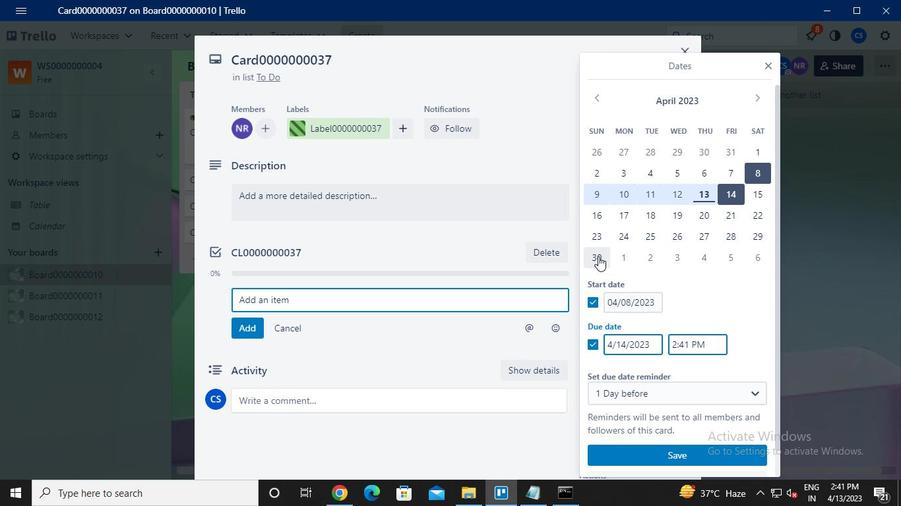 
Action: Mouse moved to (659, 455)
Screenshot: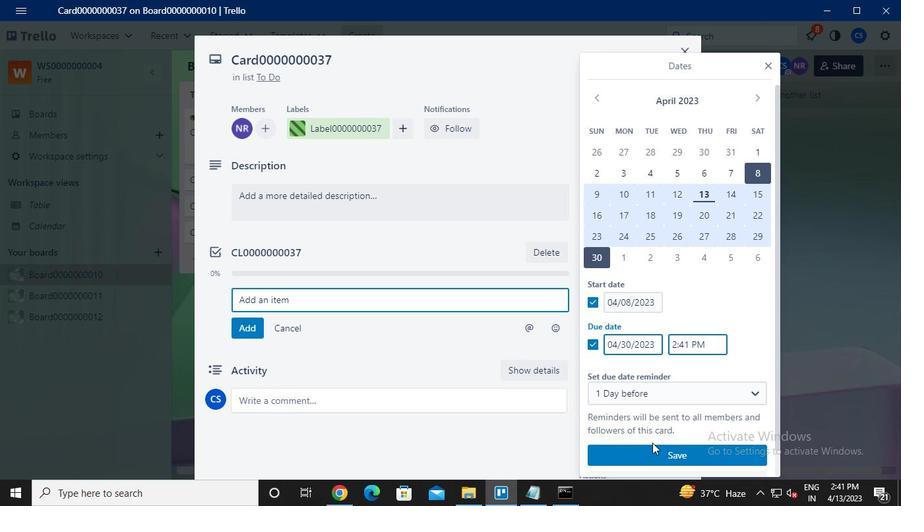 
Action: Mouse pressed left at (659, 455)
Screenshot: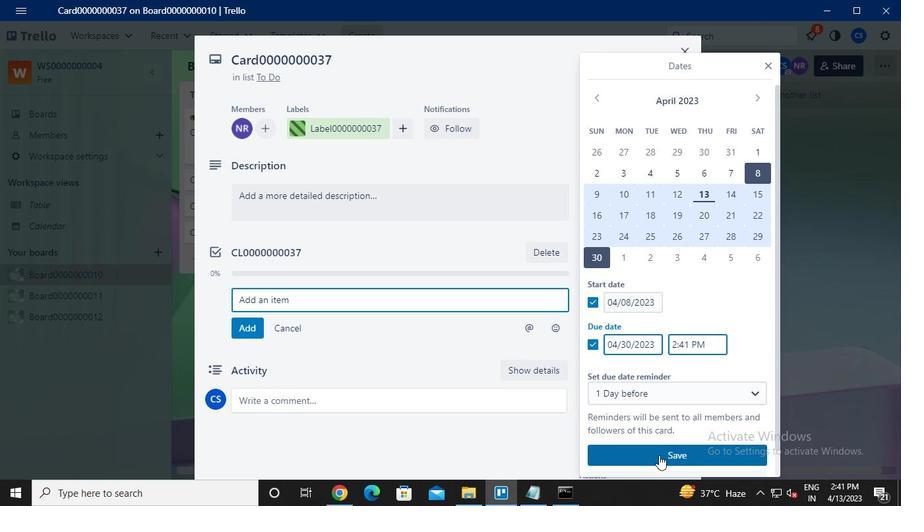 
Action: Mouse moved to (566, 494)
Screenshot: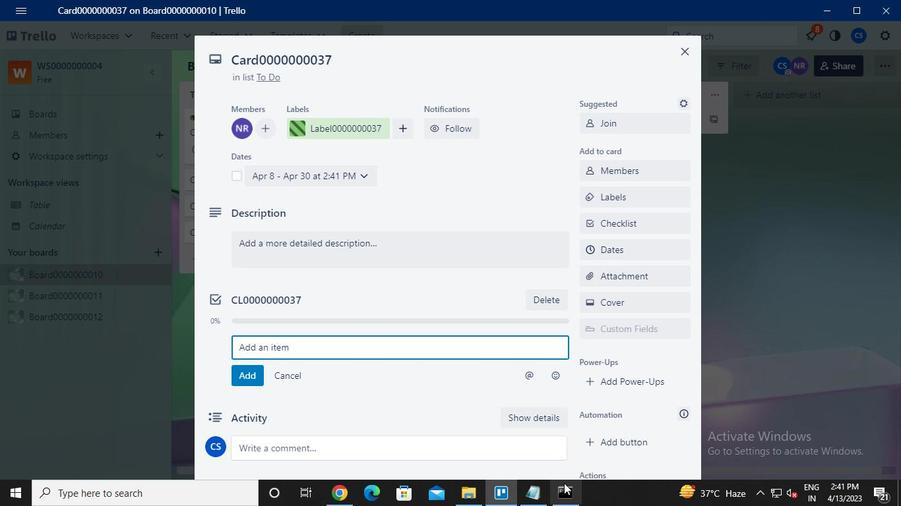 
Action: Mouse pressed left at (566, 494)
Screenshot: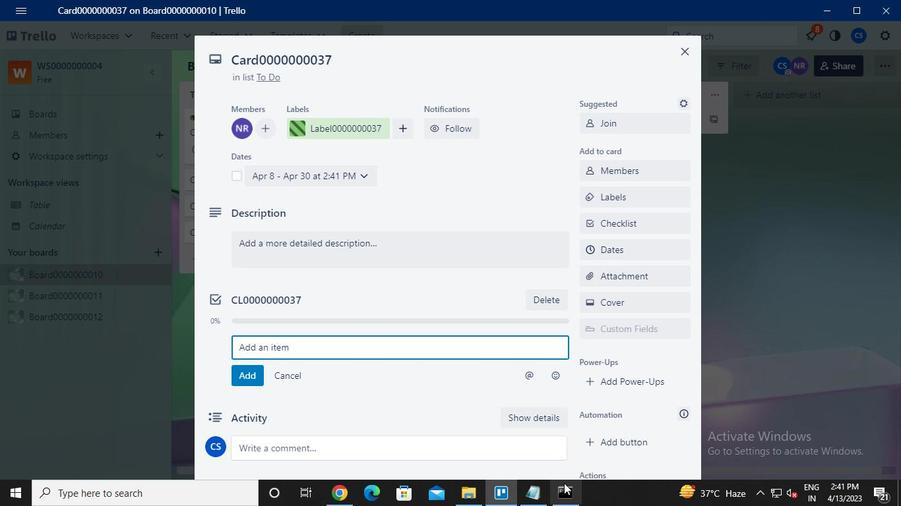 
Action: Mouse moved to (651, 20)
Screenshot: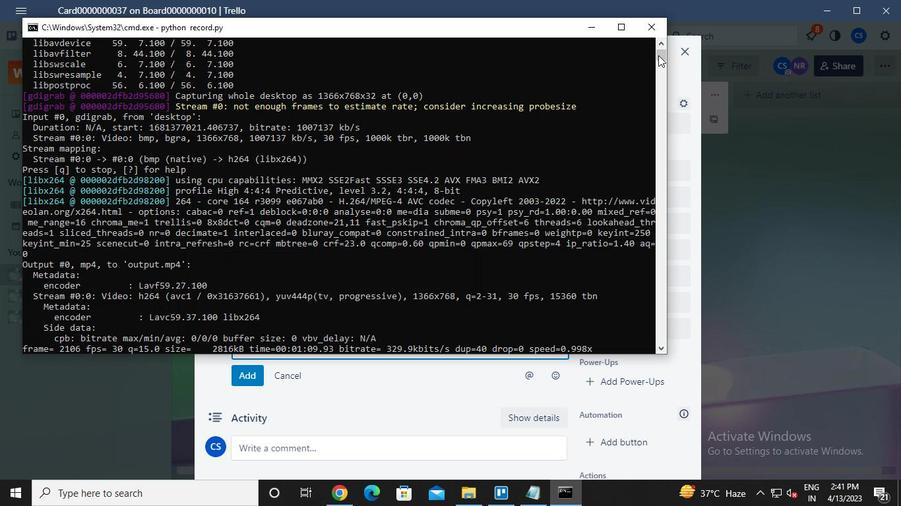 
Action: Mouse pressed left at (651, 20)
Screenshot: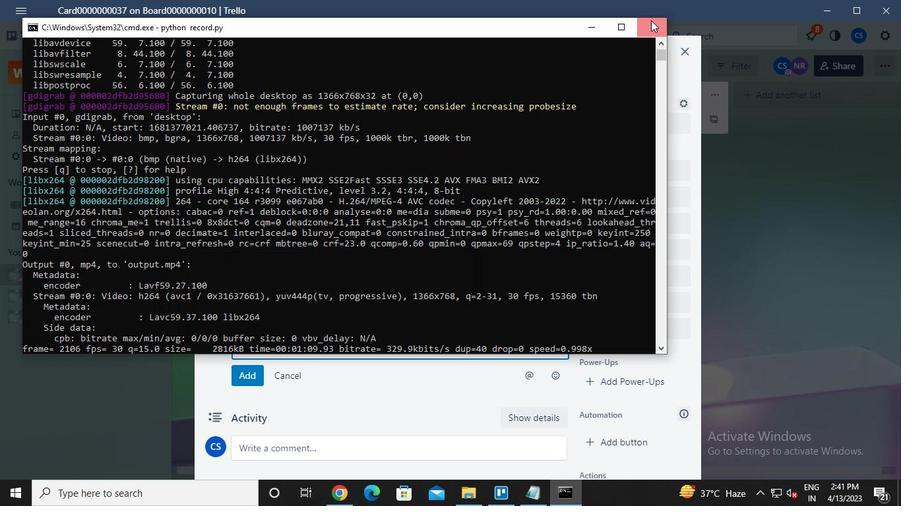 
